 Task: Open Card Compliance Review in Board IT Infrastructure Management to Workspace Content Marketing and add a team member Softage.4@softage.net, a label Purple, a checklist Human Resources Management, an attachment from your google drive, a color Purple and finally, add a card description 'Develop and launch new customer loyalty program' and a comment 'This task presents an opportunity to demonstrate our problem-solving skills, finding creative solutions to complex challenges.'. Add a start date 'Jan 08, 1900' with a due date 'Jan 15, 1900'
Action: Mouse moved to (82, 311)
Screenshot: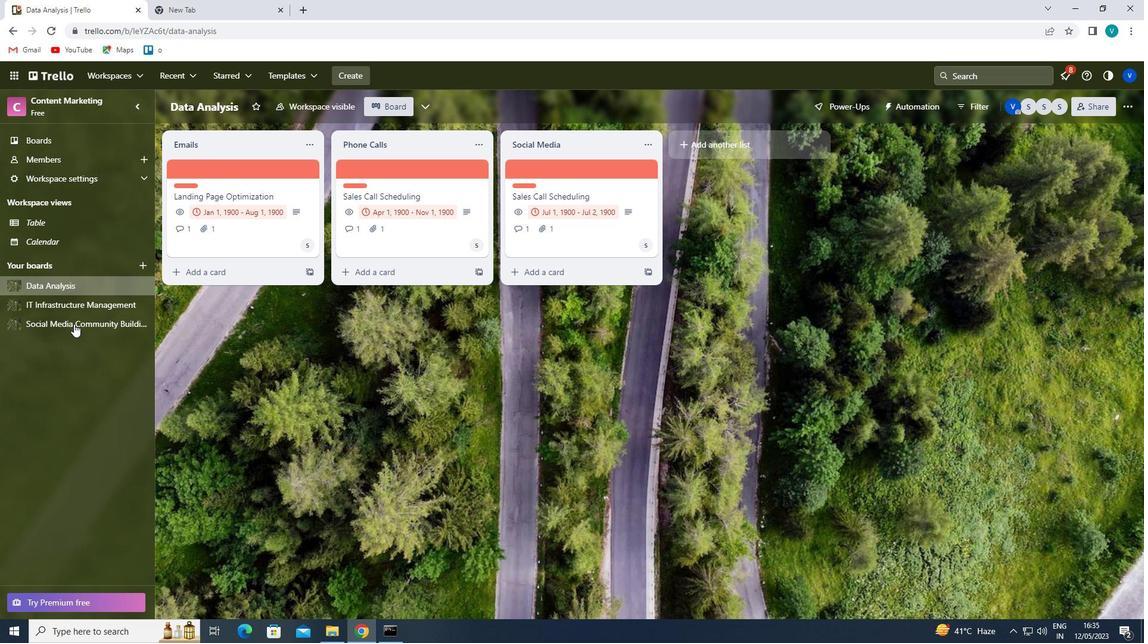 
Action: Mouse pressed left at (82, 311)
Screenshot: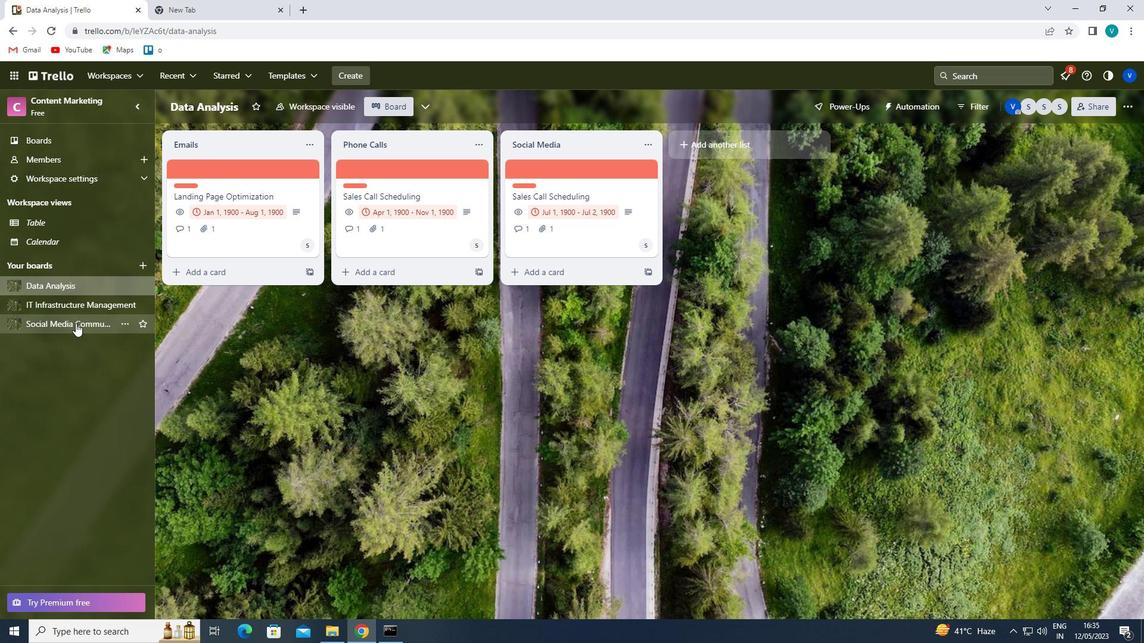 
Action: Mouse moved to (556, 173)
Screenshot: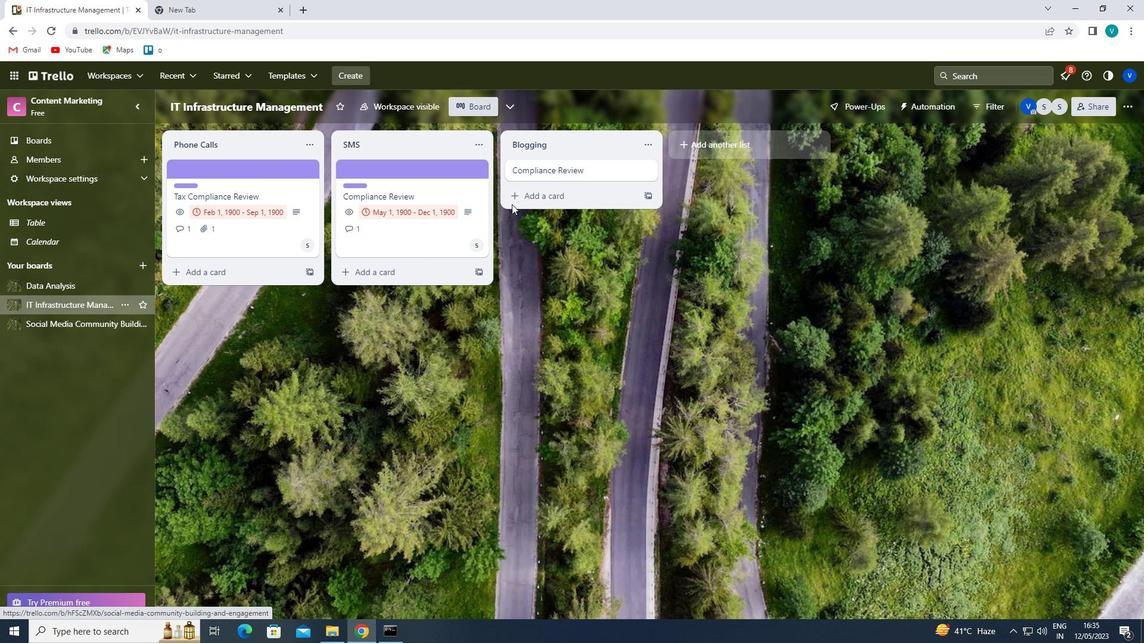 
Action: Mouse pressed left at (556, 173)
Screenshot: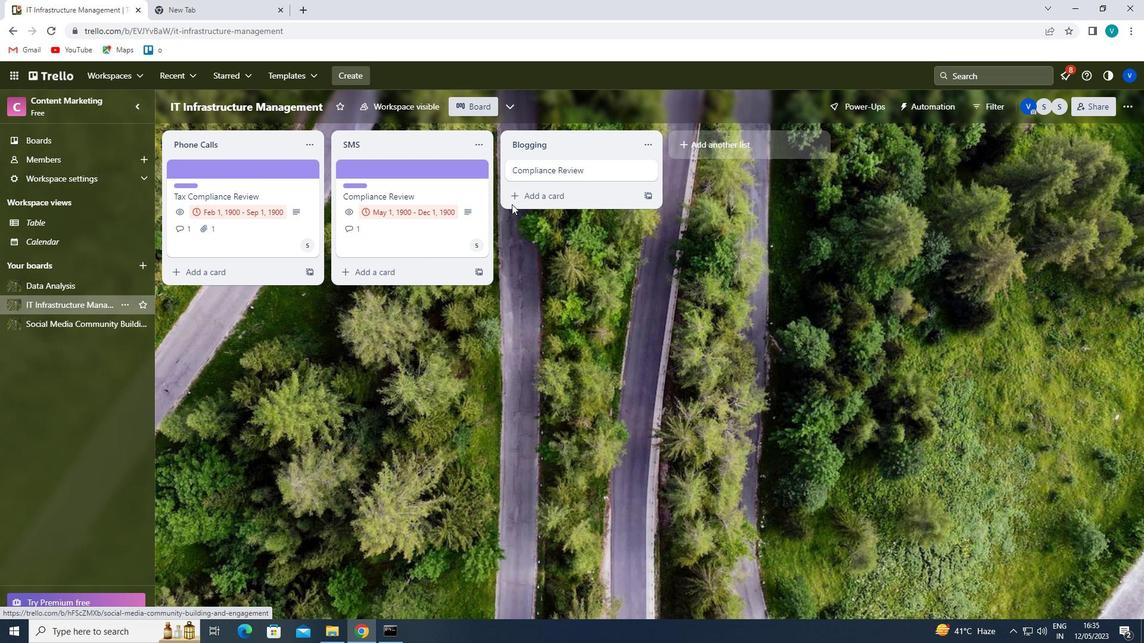 
Action: Mouse moved to (732, 212)
Screenshot: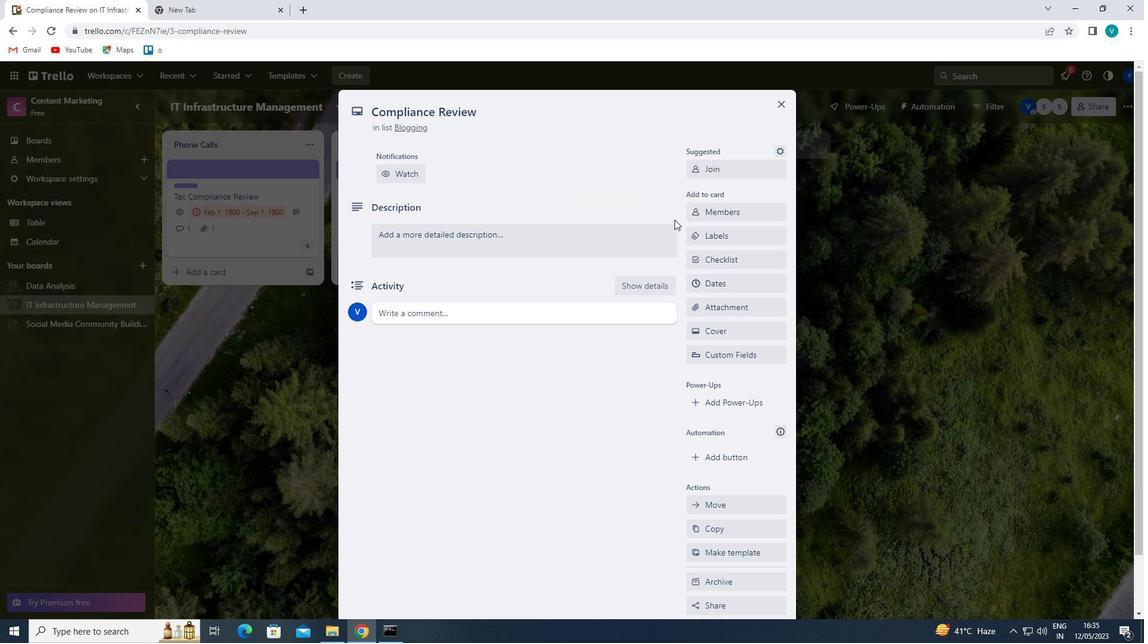 
Action: Mouse pressed left at (732, 212)
Screenshot: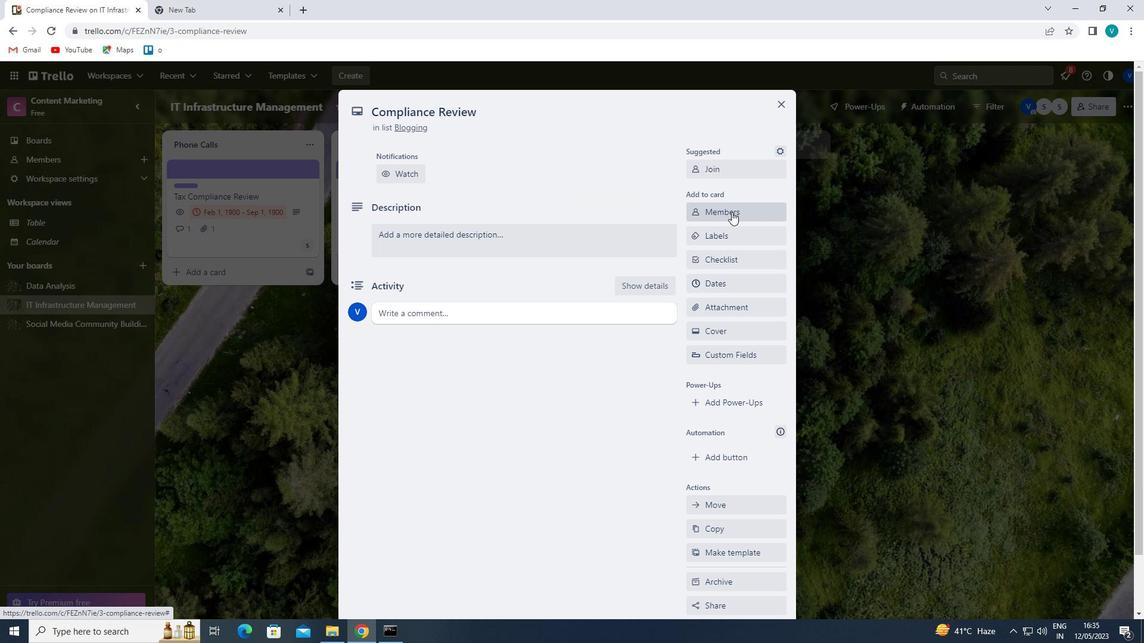 
Action: Mouse moved to (725, 256)
Screenshot: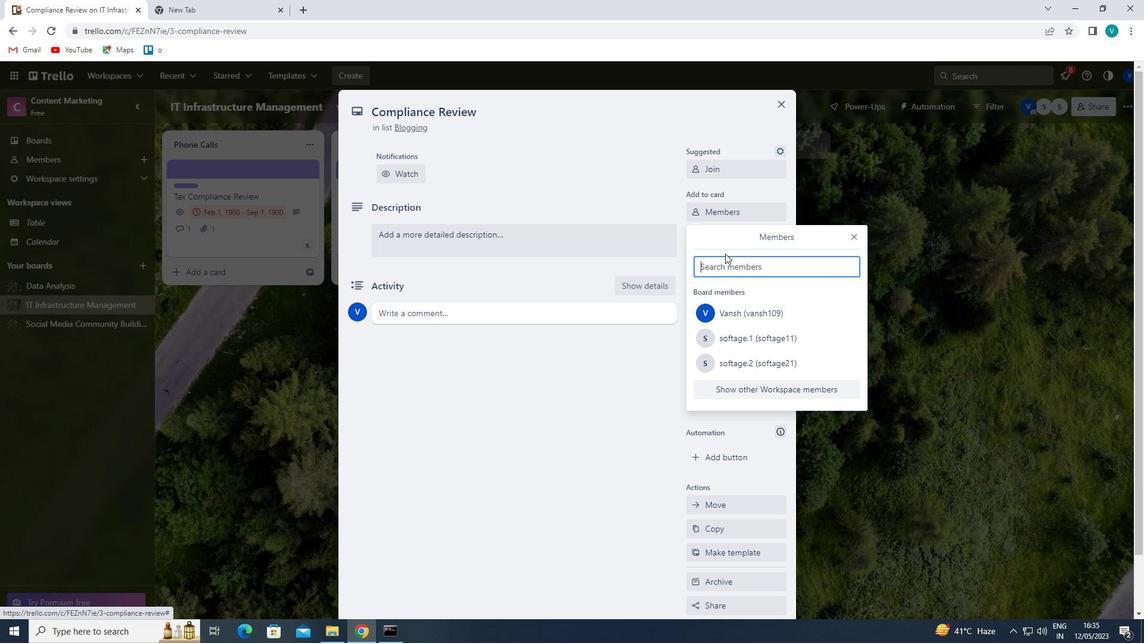 
Action: Mouse pressed left at (725, 256)
Screenshot: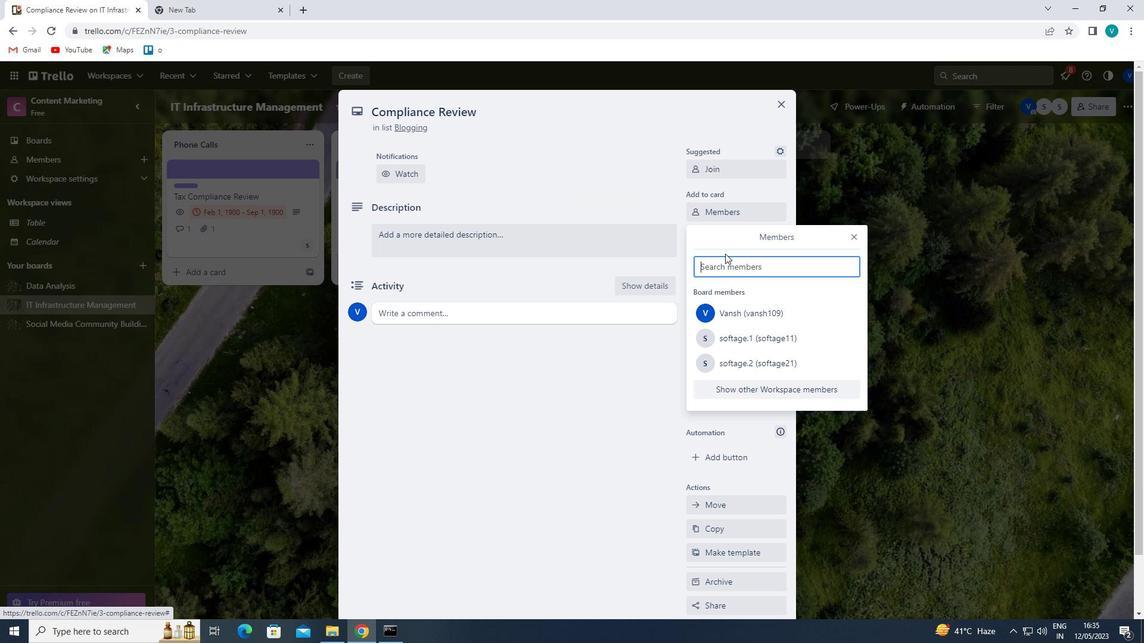 
Action: Key pressed <Key.shift>SOFT
Screenshot: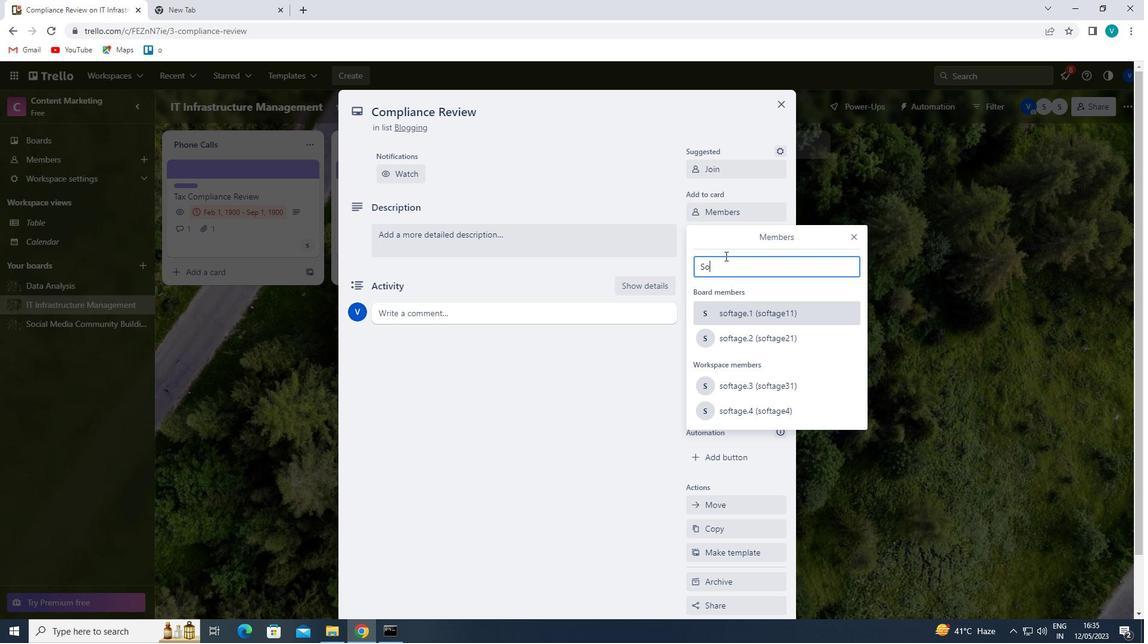 
Action: Mouse moved to (754, 411)
Screenshot: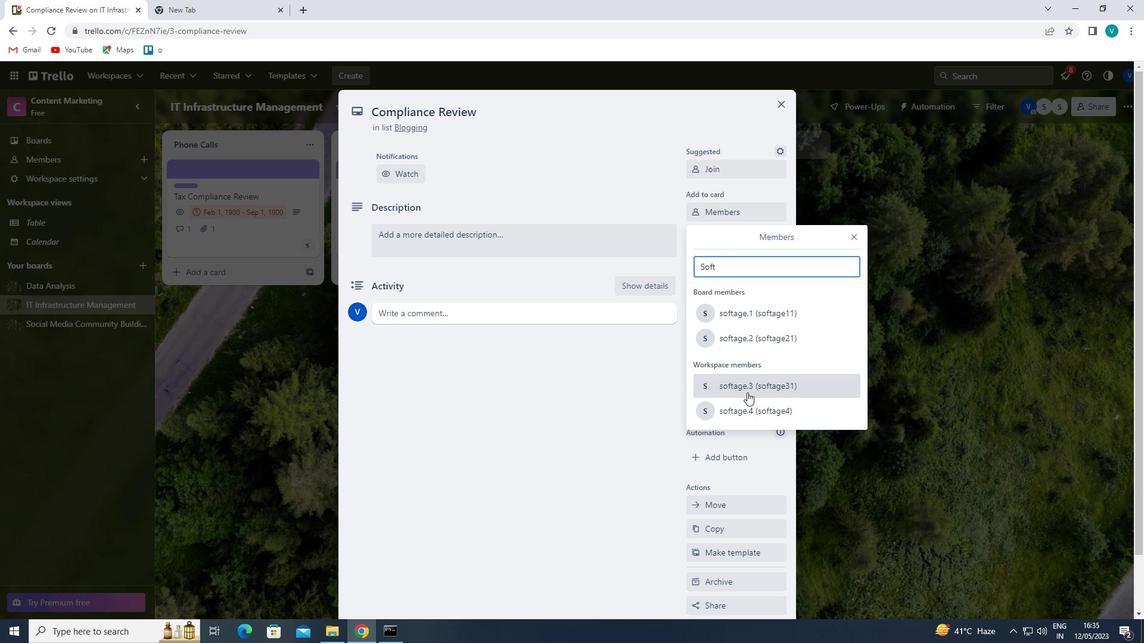 
Action: Mouse pressed left at (754, 411)
Screenshot: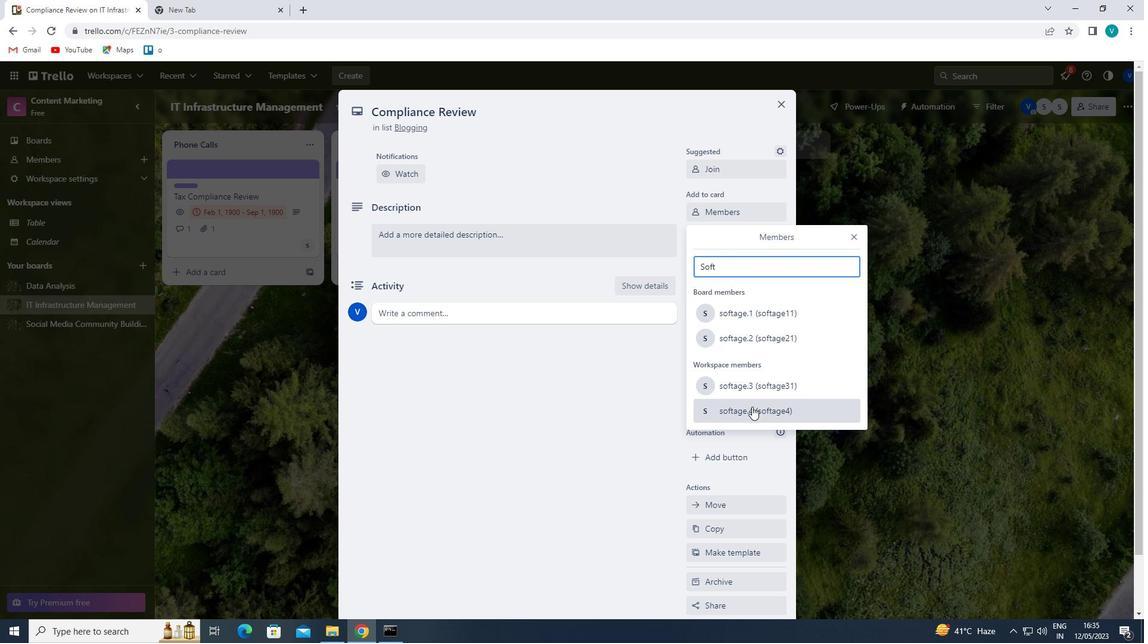 
Action: Mouse moved to (858, 234)
Screenshot: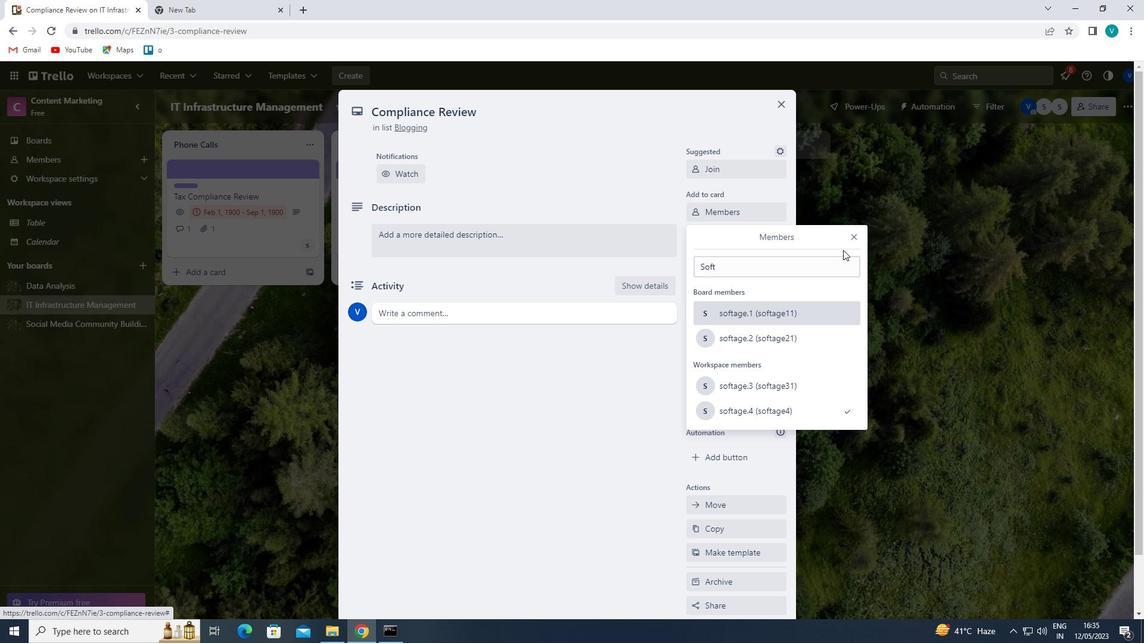 
Action: Mouse pressed left at (858, 234)
Screenshot: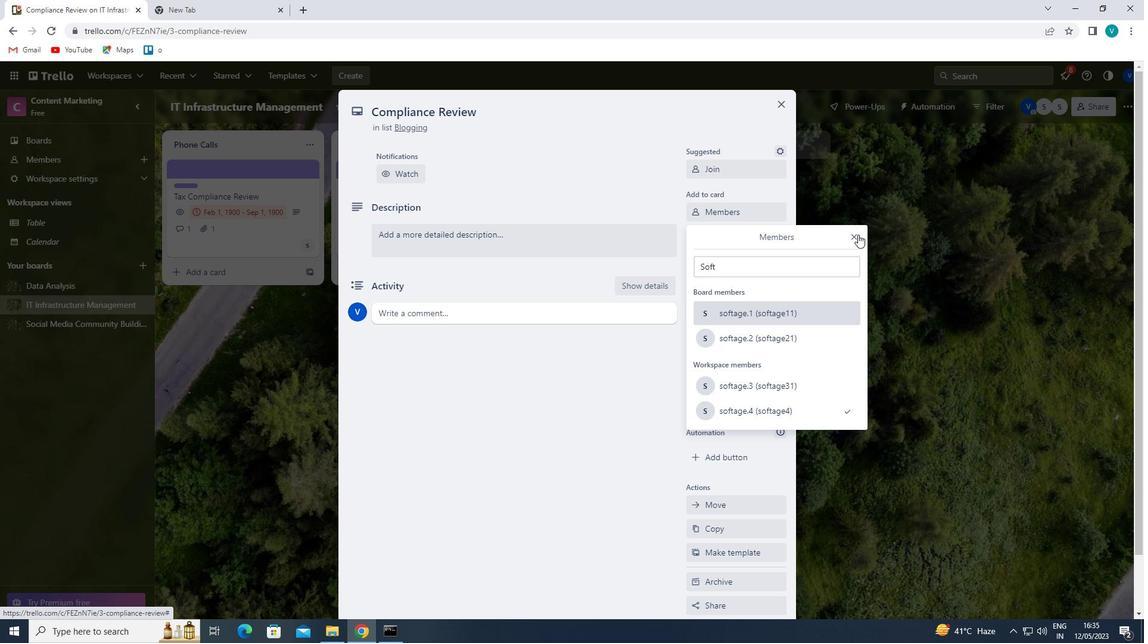 
Action: Mouse moved to (741, 242)
Screenshot: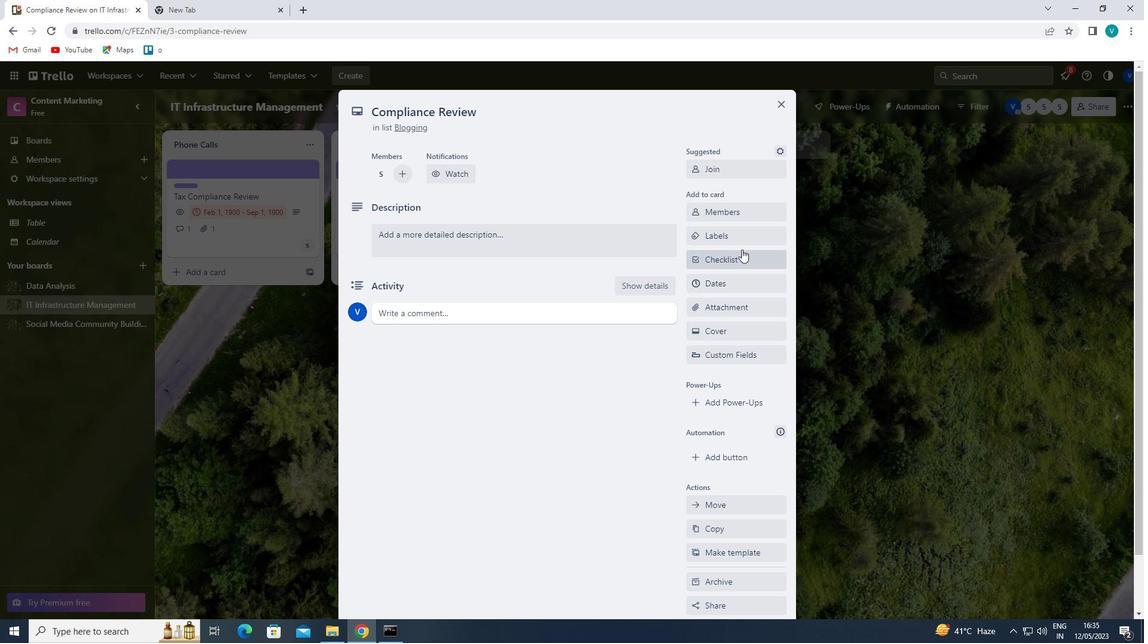 
Action: Mouse pressed left at (741, 242)
Screenshot: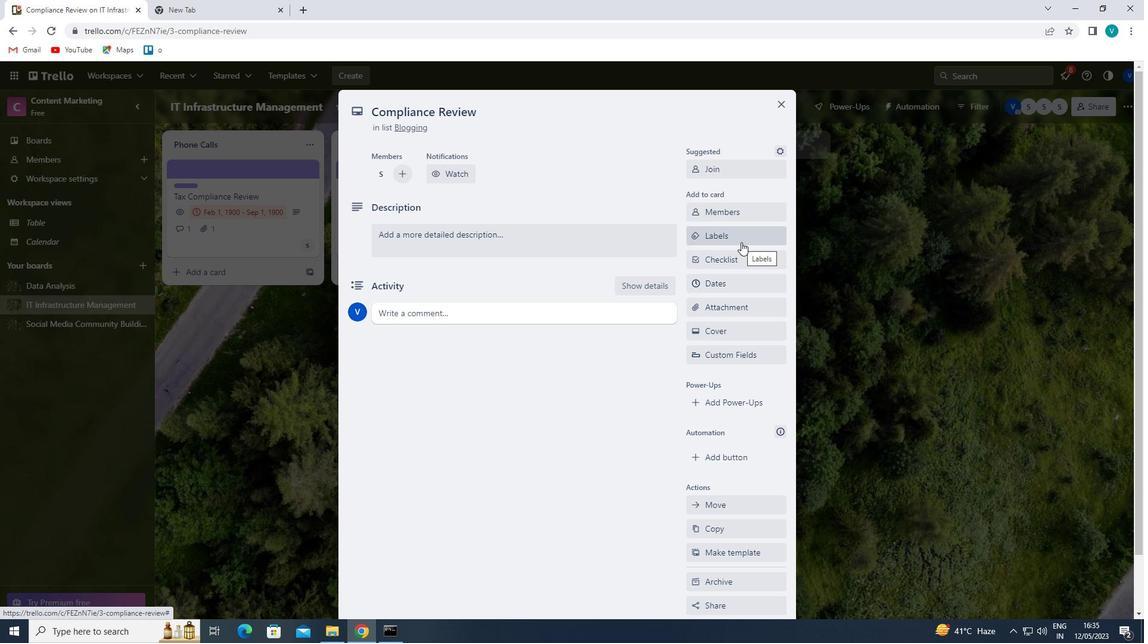 
Action: Mouse moved to (745, 413)
Screenshot: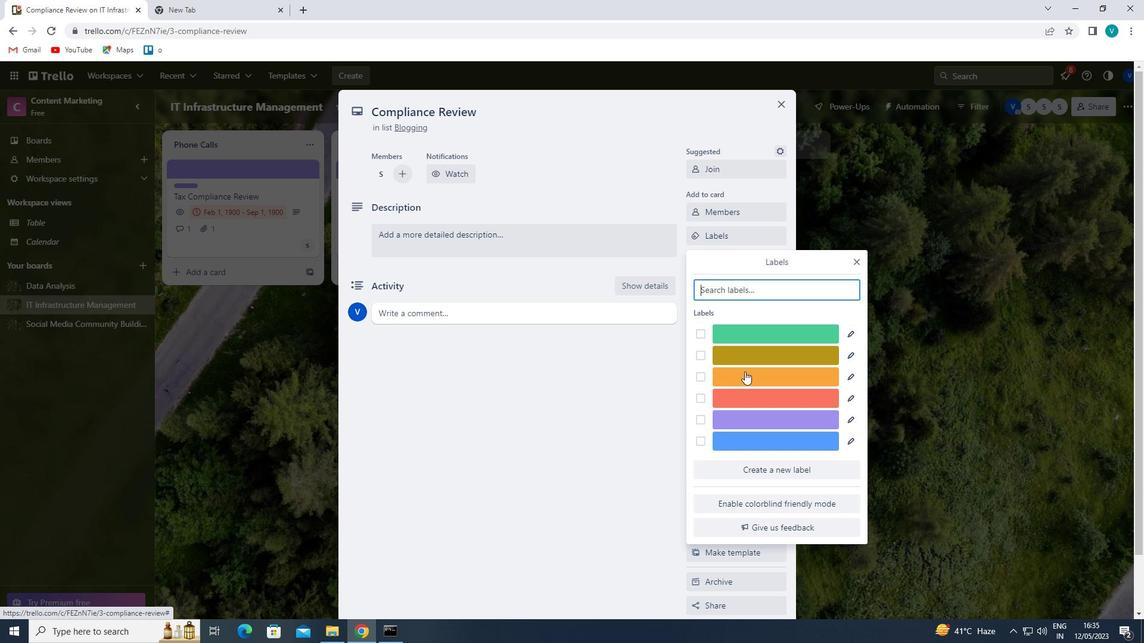 
Action: Mouse pressed left at (745, 413)
Screenshot: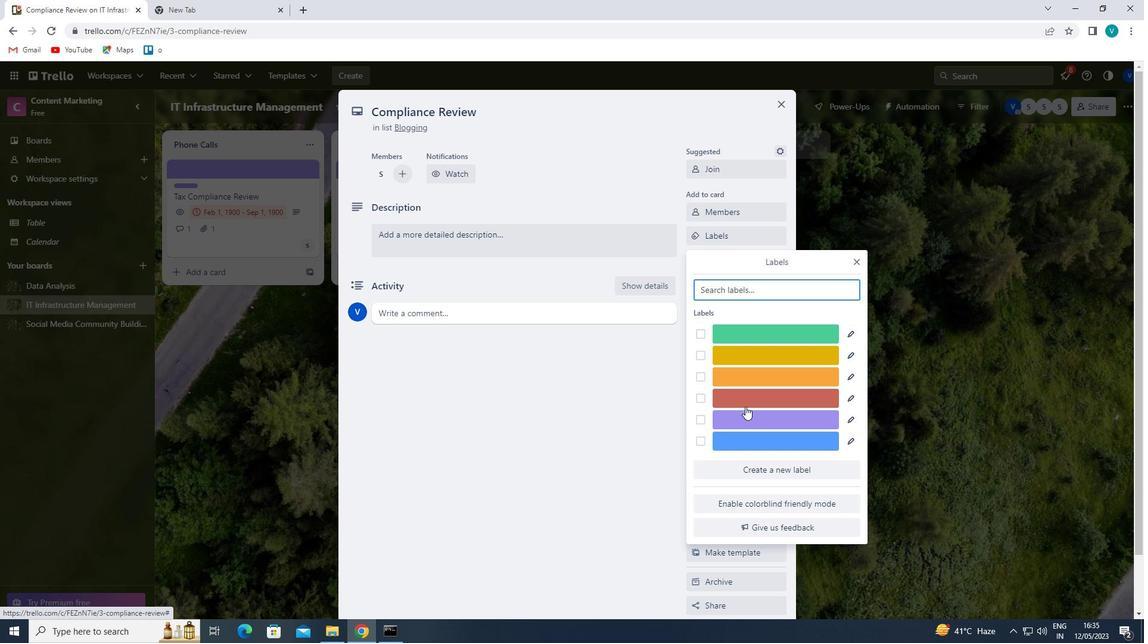 
Action: Mouse moved to (856, 261)
Screenshot: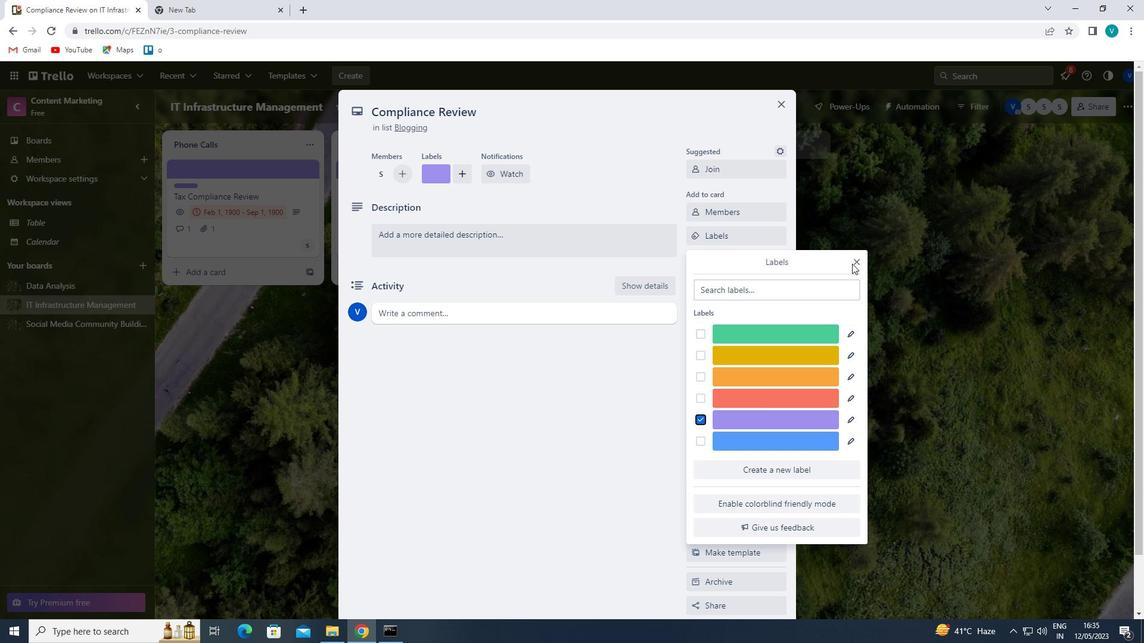
Action: Mouse pressed left at (856, 261)
Screenshot: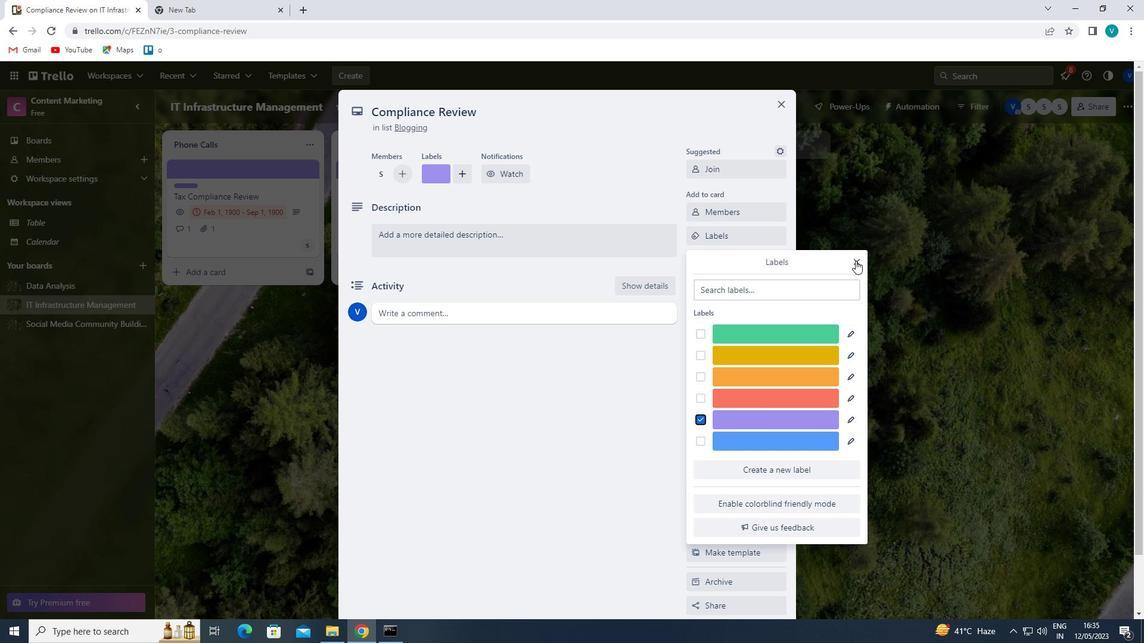
Action: Mouse moved to (720, 249)
Screenshot: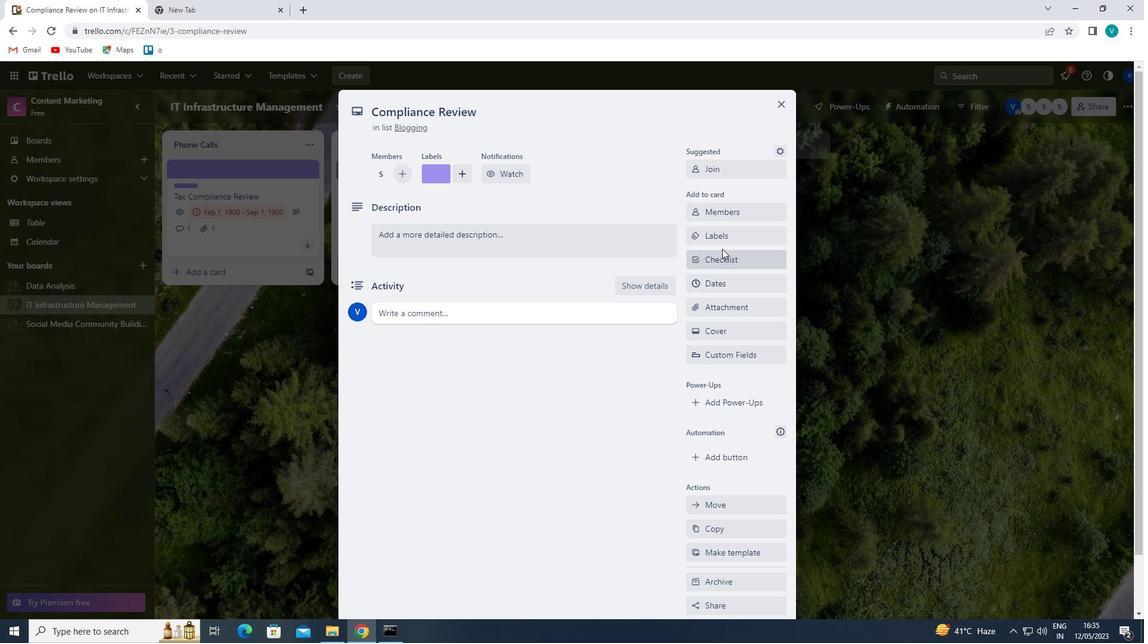 
Action: Mouse pressed left at (720, 249)
Screenshot: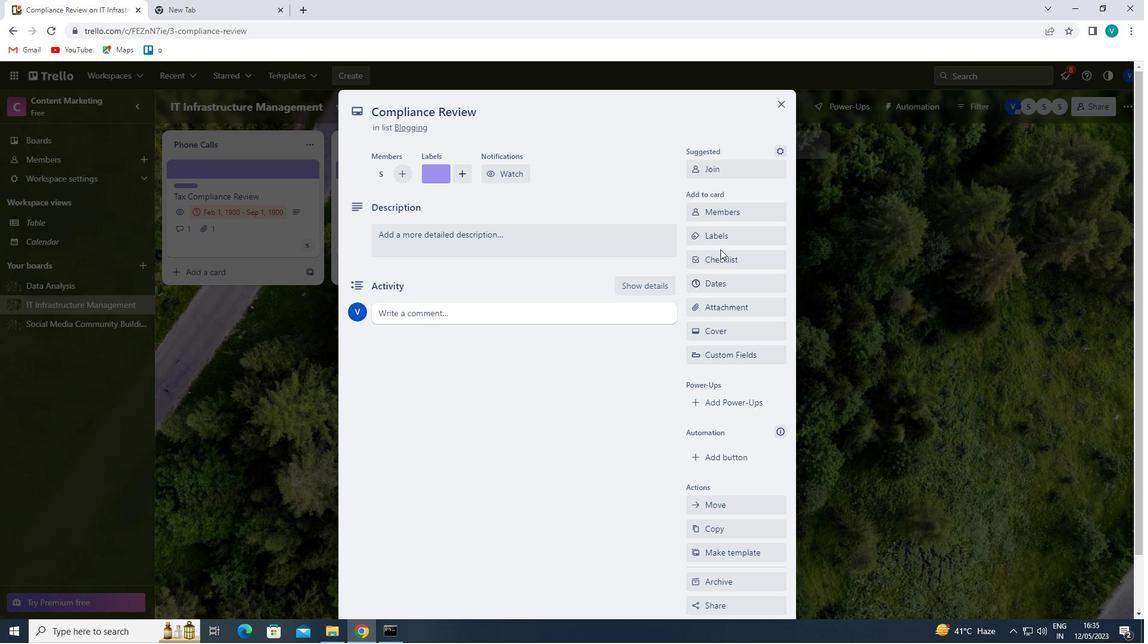 
Action: Mouse moved to (720, 260)
Screenshot: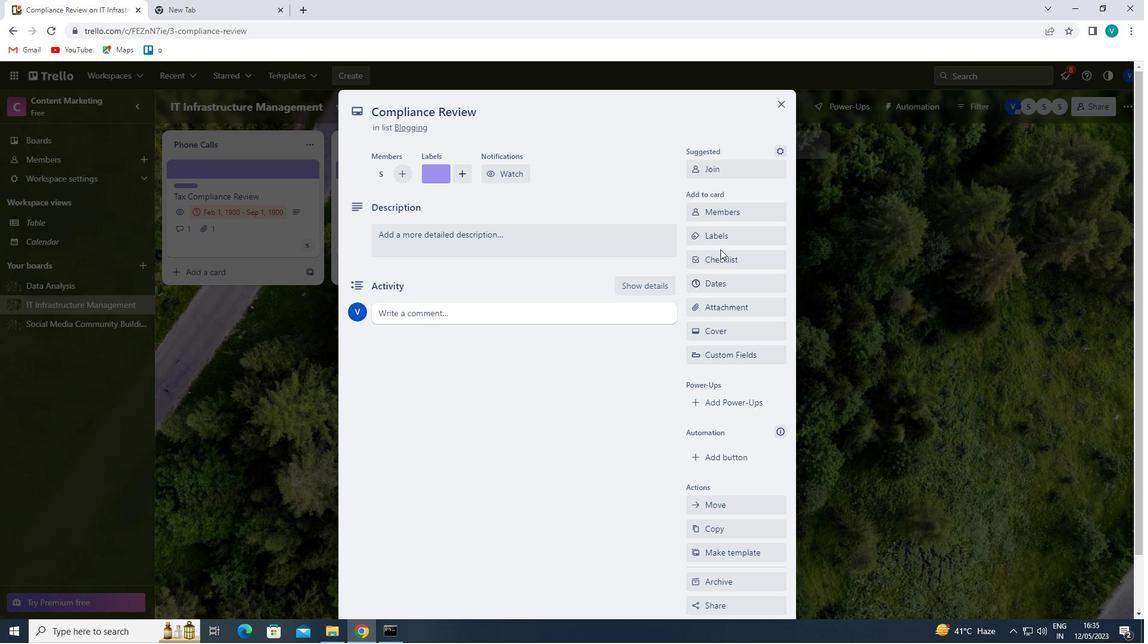 
Action: Mouse pressed left at (720, 260)
Screenshot: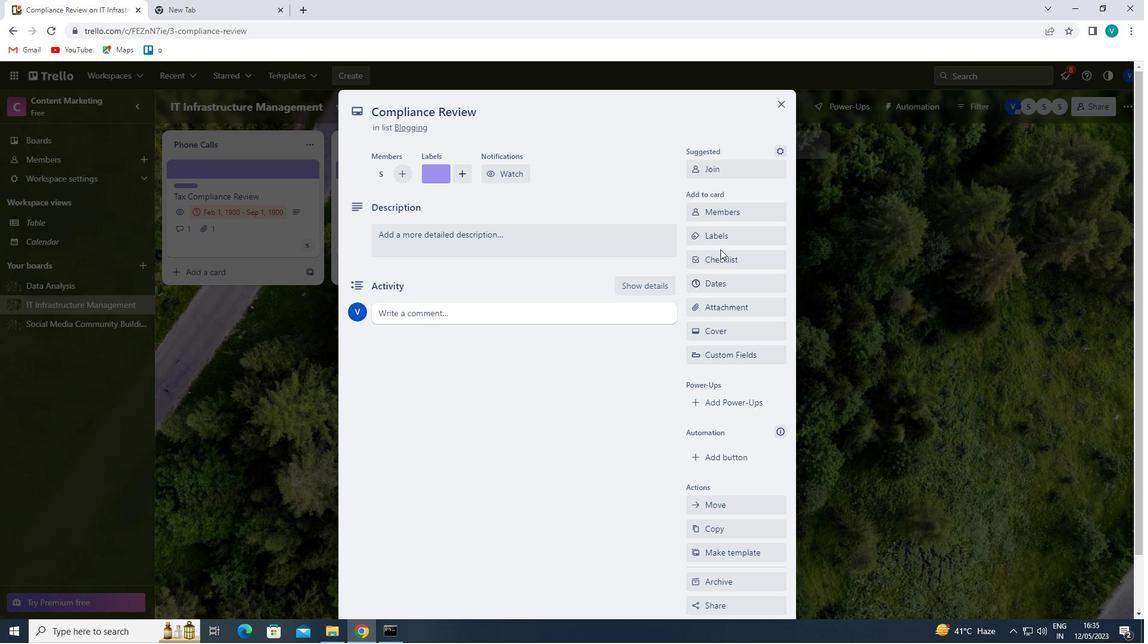 
Action: Mouse moved to (697, 277)
Screenshot: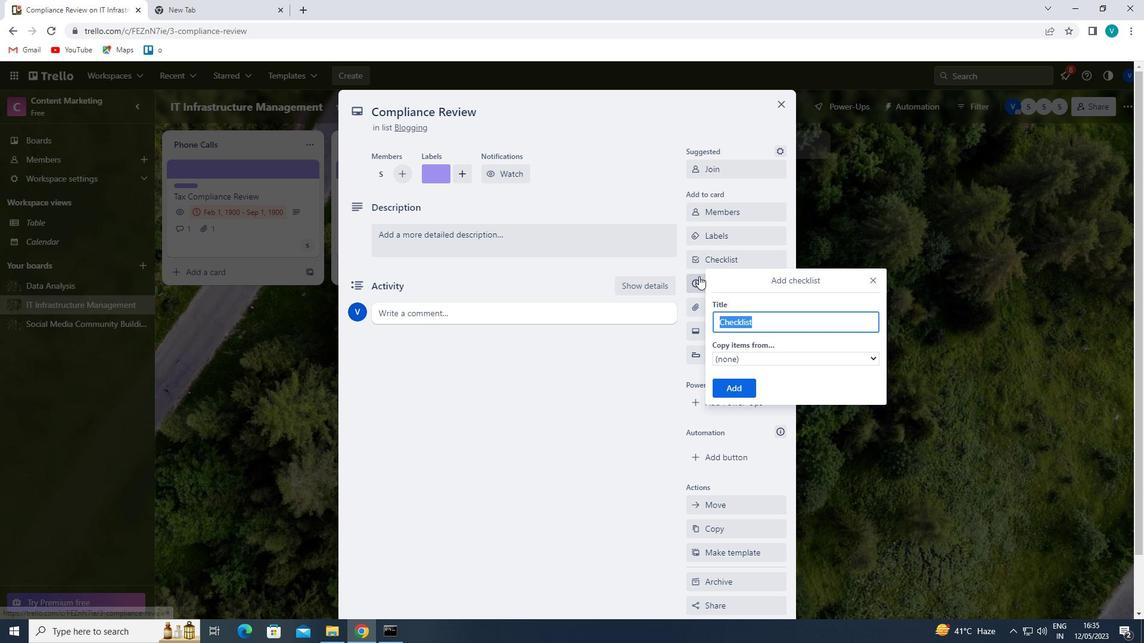 
Action: Key pressed <Key.shift>HUMAN<Key.space>
Screenshot: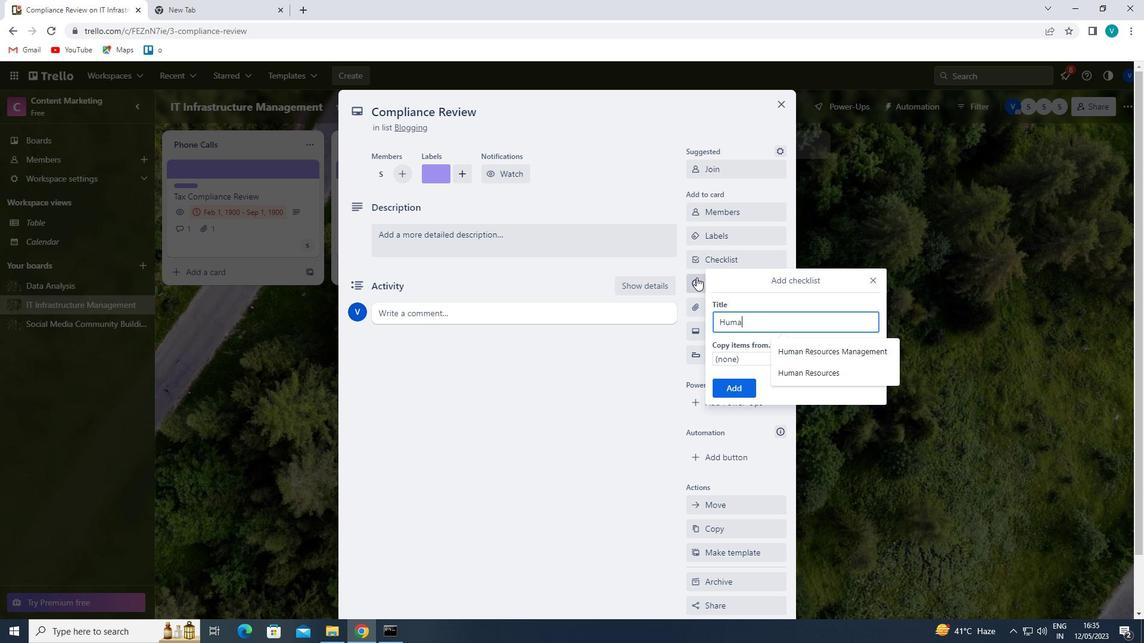 
Action: Mouse moved to (835, 355)
Screenshot: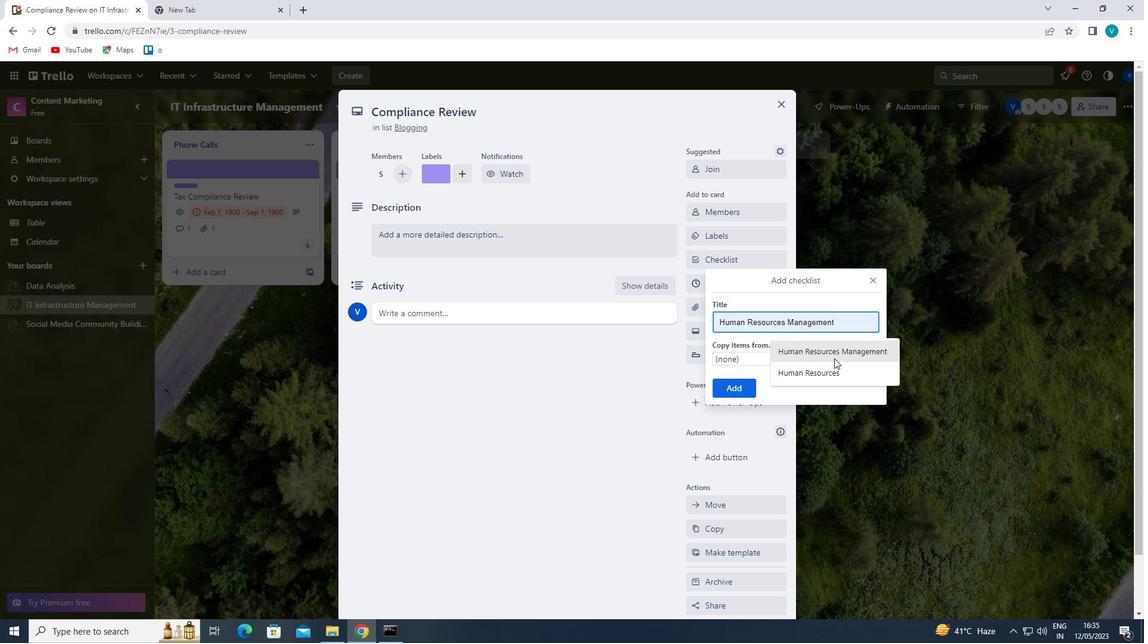 
Action: Mouse pressed left at (835, 355)
Screenshot: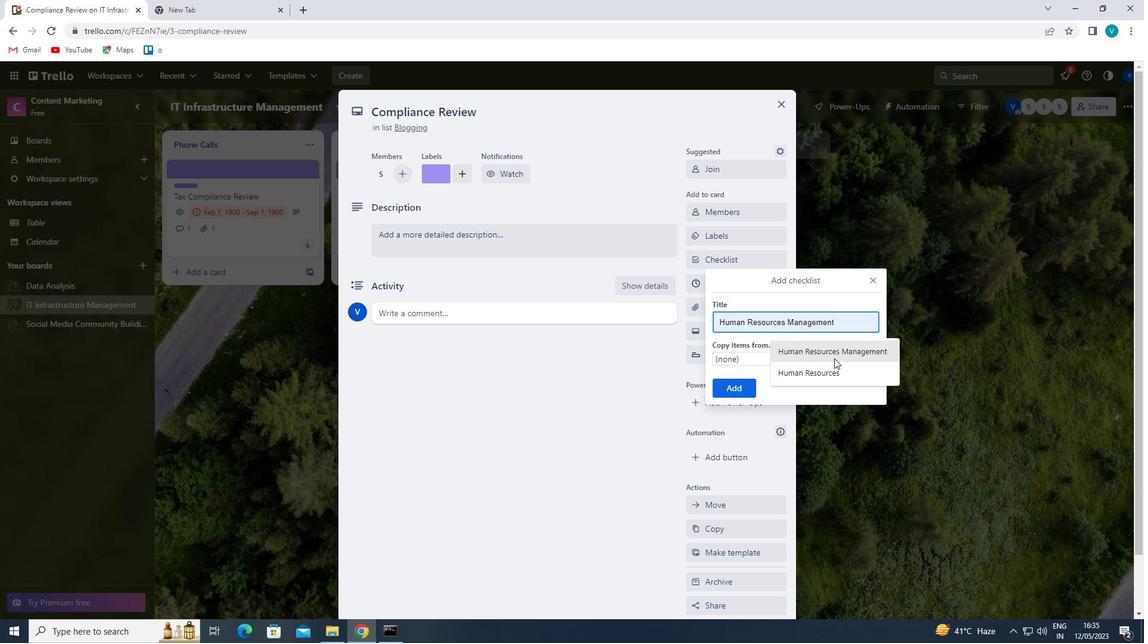 
Action: Mouse moved to (740, 391)
Screenshot: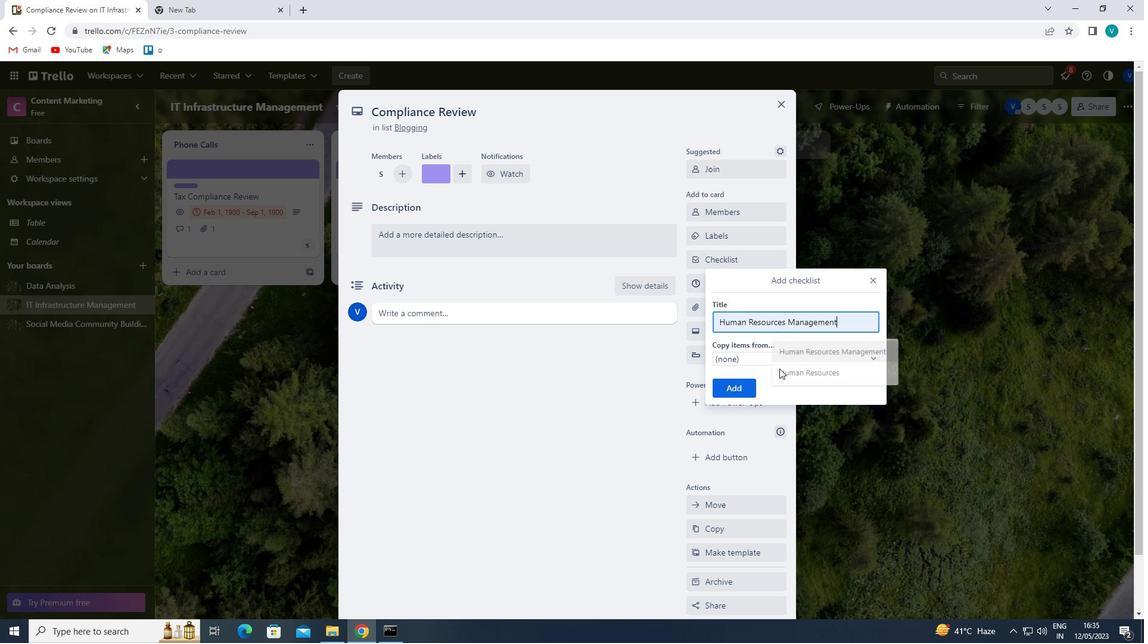 
Action: Mouse pressed left at (740, 391)
Screenshot: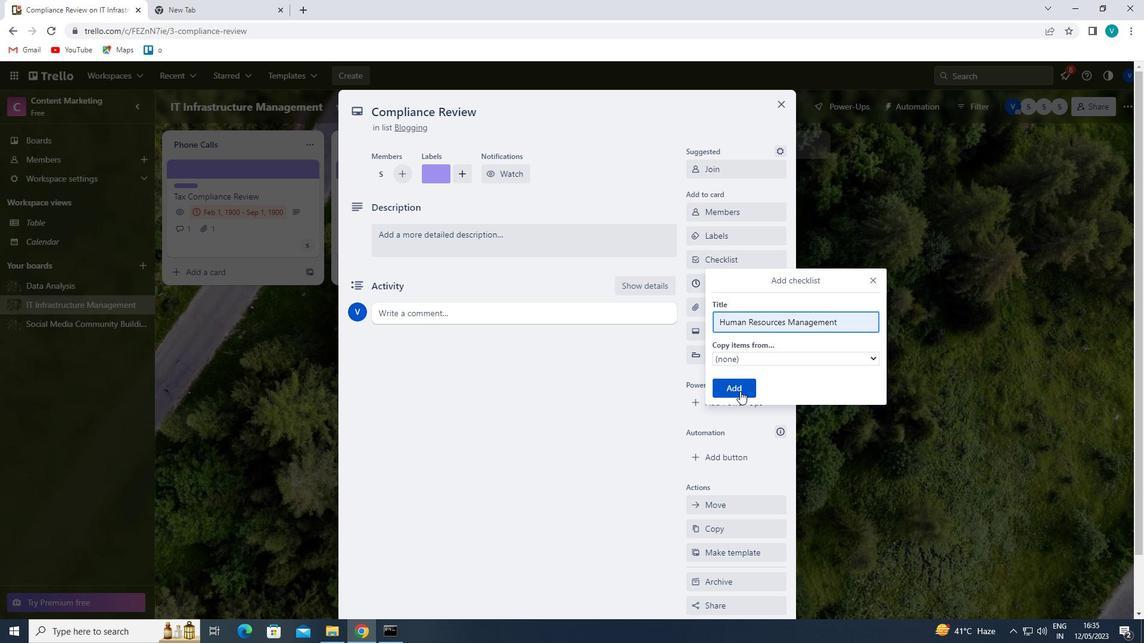 
Action: Mouse moved to (735, 310)
Screenshot: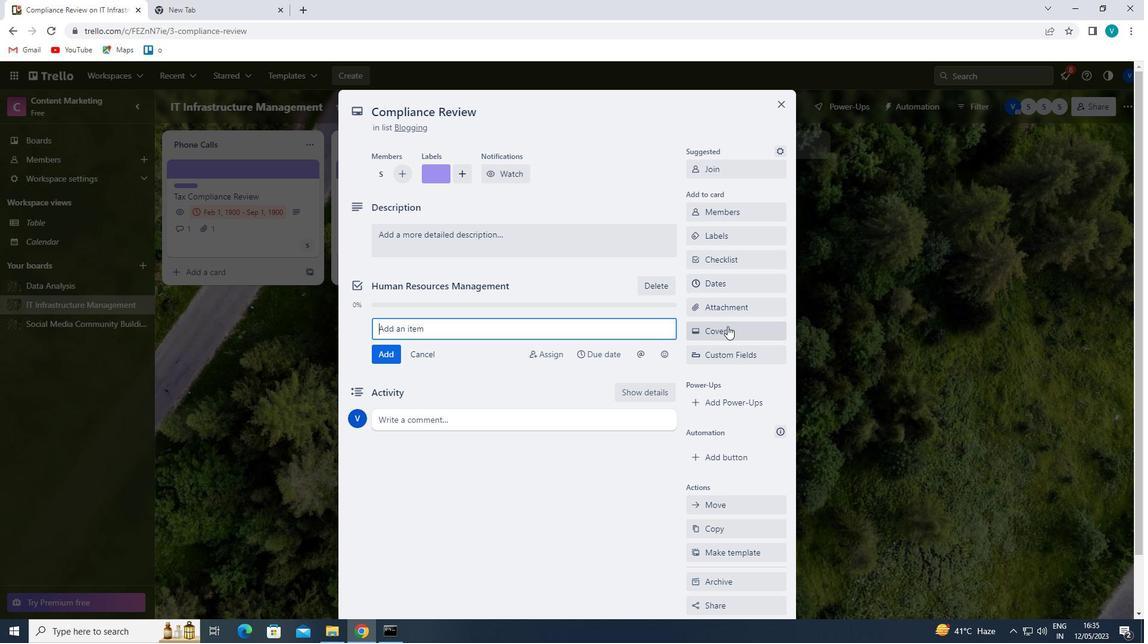 
Action: Mouse pressed left at (735, 310)
Screenshot: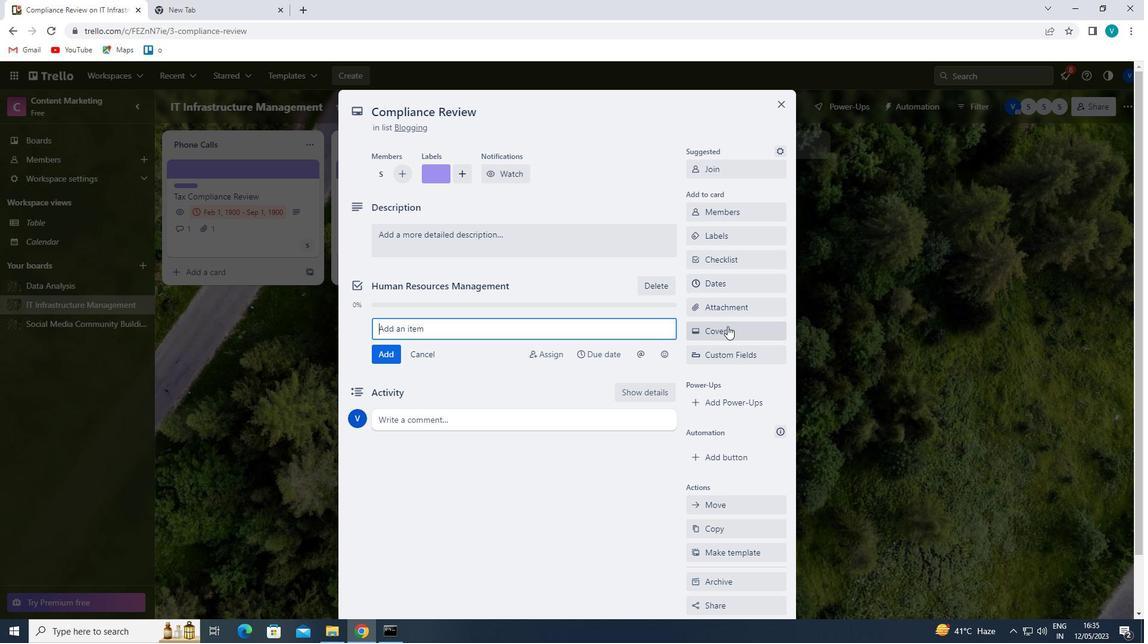 
Action: Mouse moved to (731, 398)
Screenshot: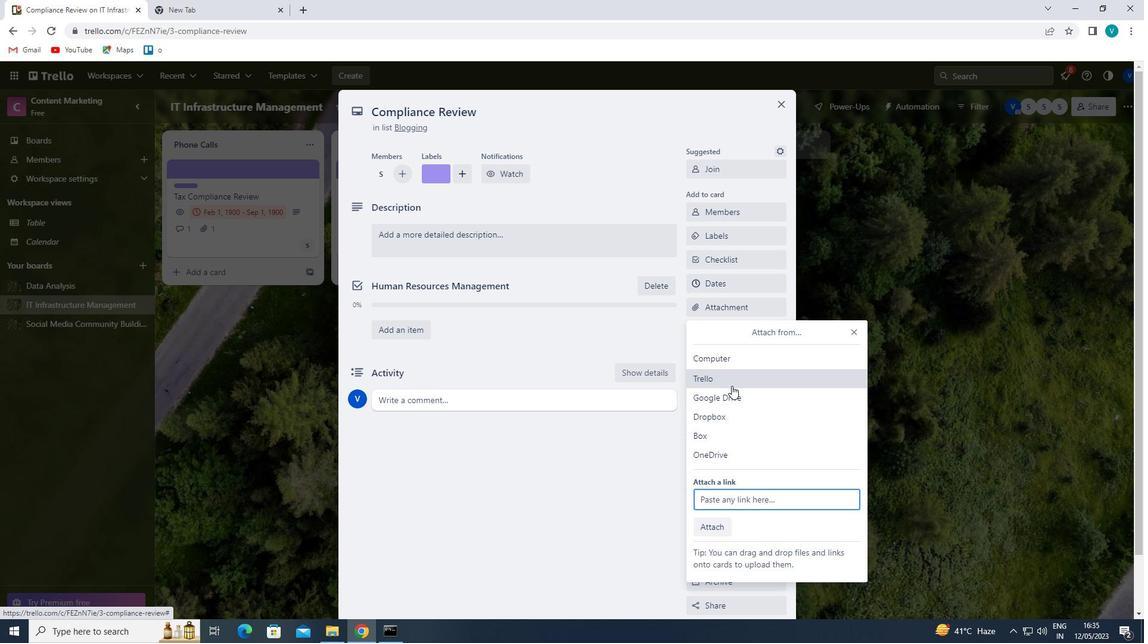 
Action: Mouse pressed left at (731, 398)
Screenshot: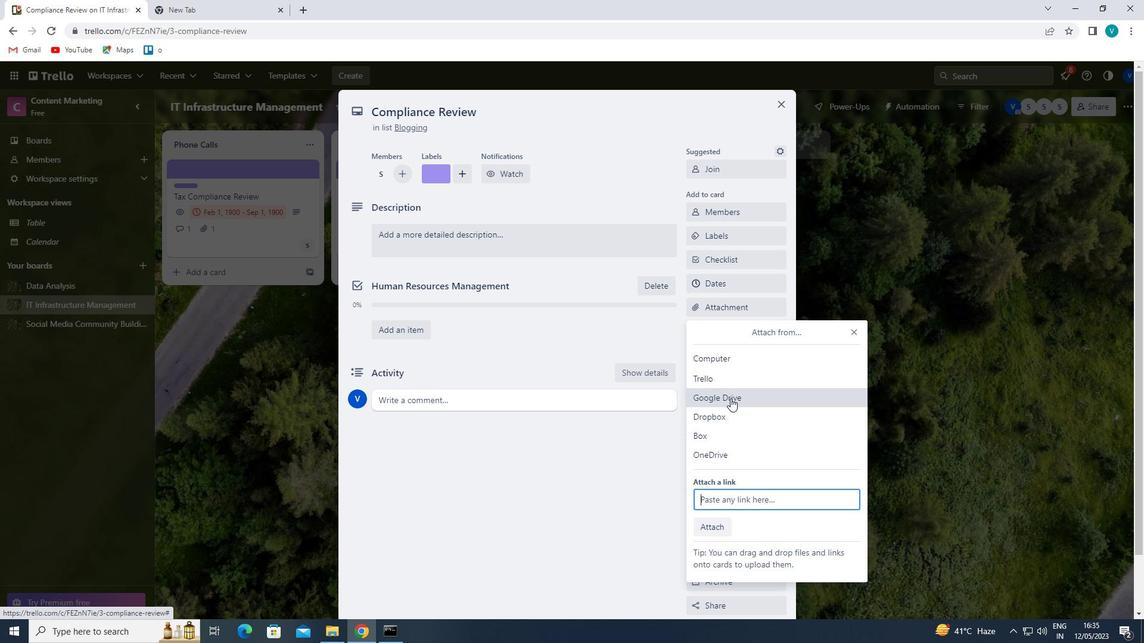 
Action: Mouse moved to (650, 325)
Screenshot: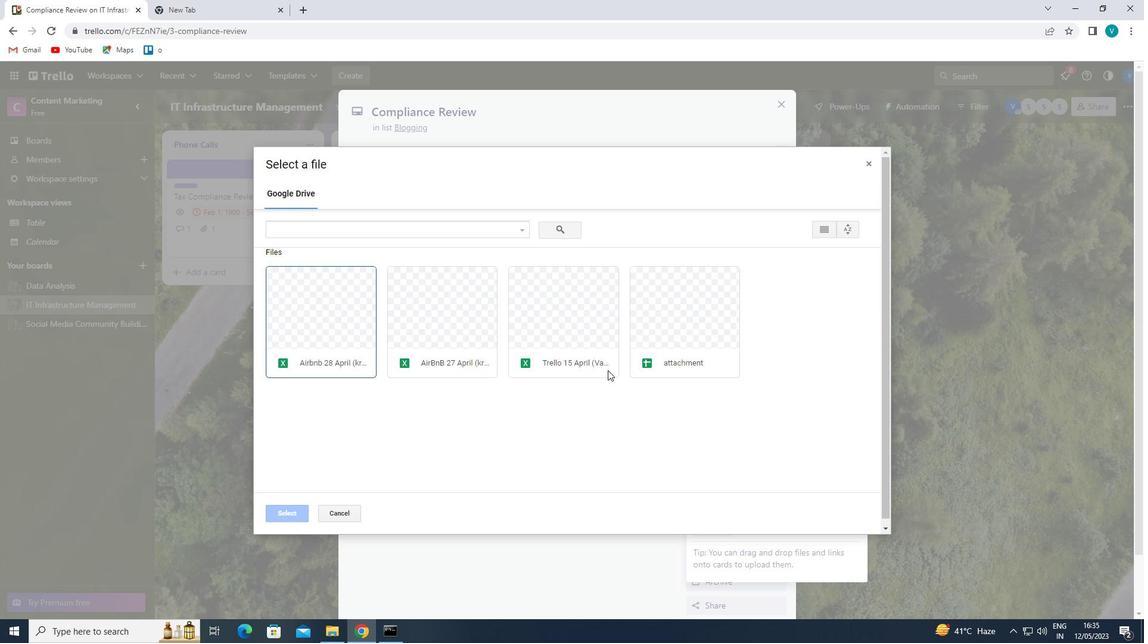 
Action: Mouse pressed left at (650, 325)
Screenshot: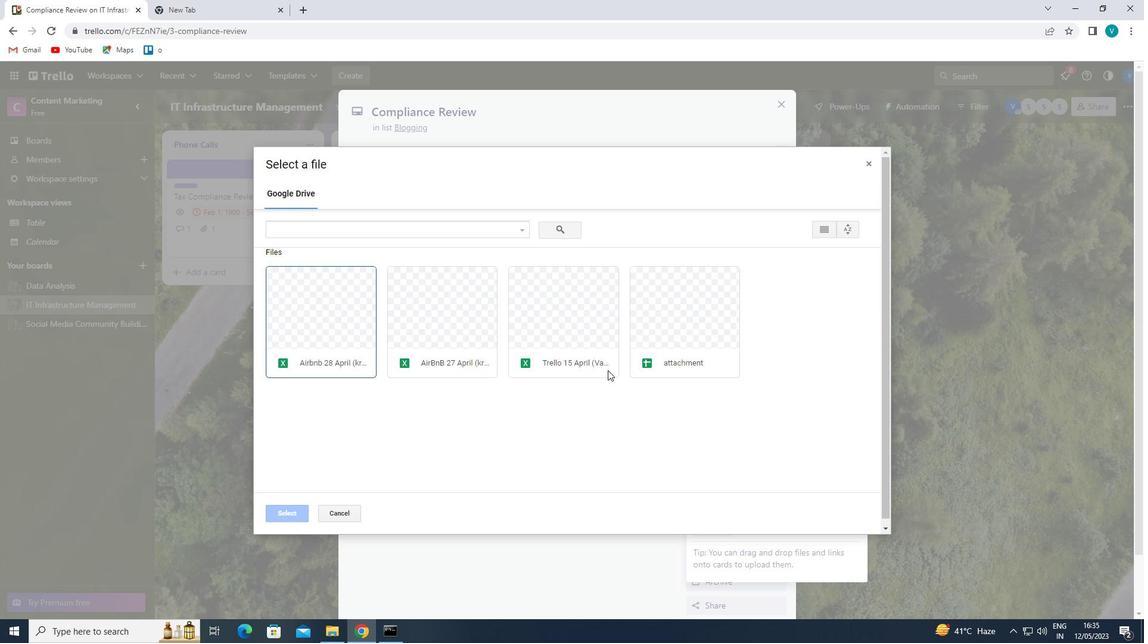 
Action: Mouse moved to (292, 516)
Screenshot: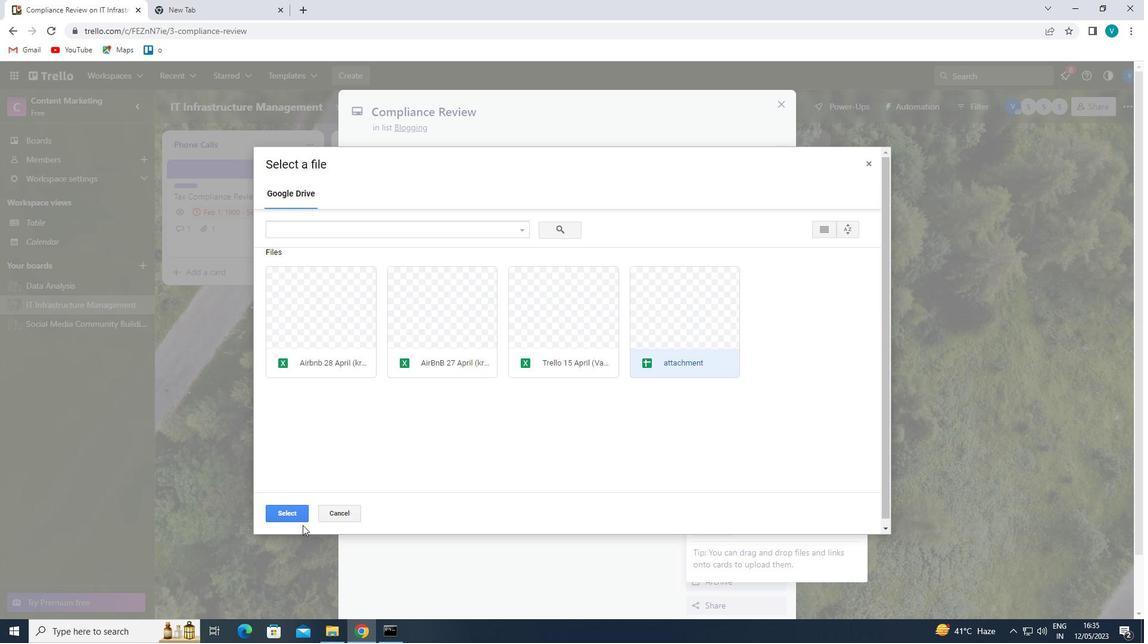 
Action: Mouse pressed left at (292, 516)
Screenshot: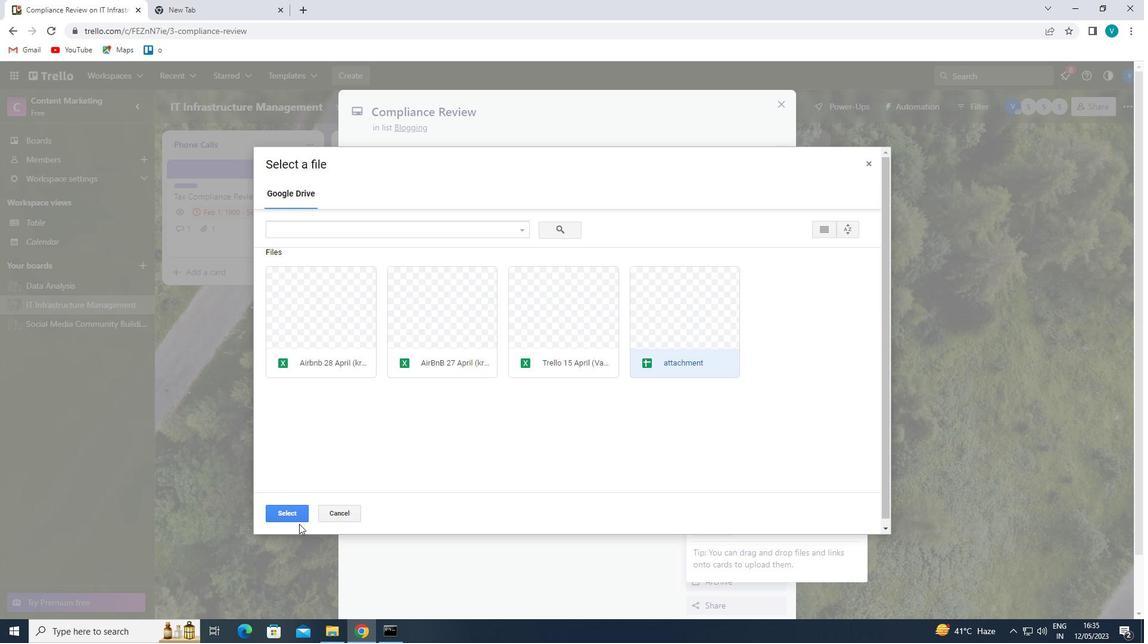 
Action: Mouse moved to (722, 330)
Screenshot: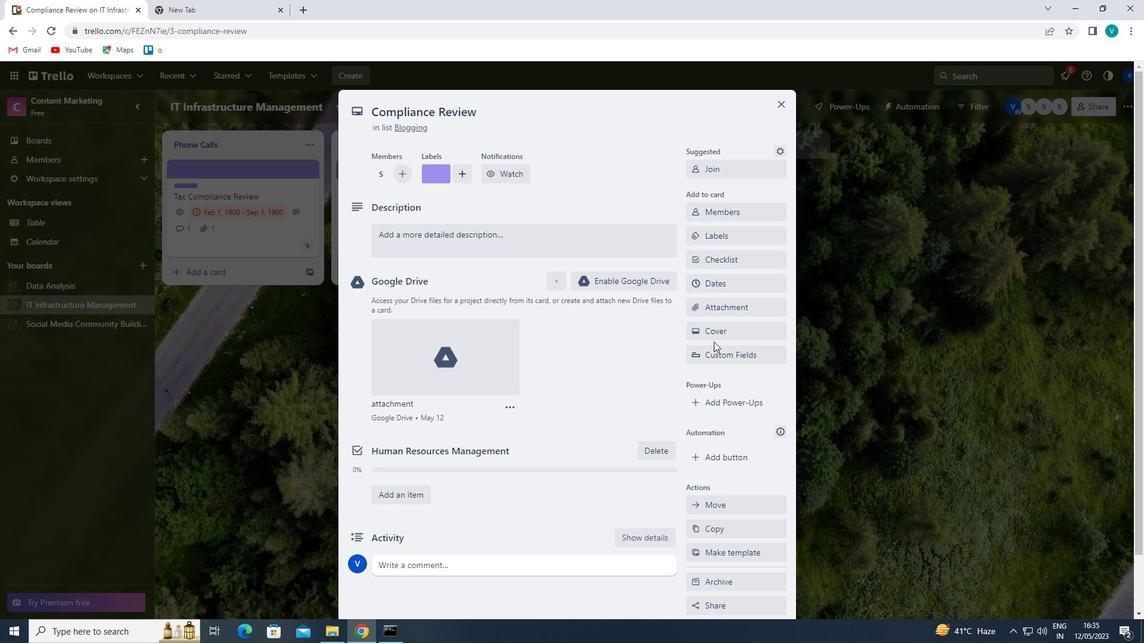 
Action: Mouse pressed left at (722, 330)
Screenshot: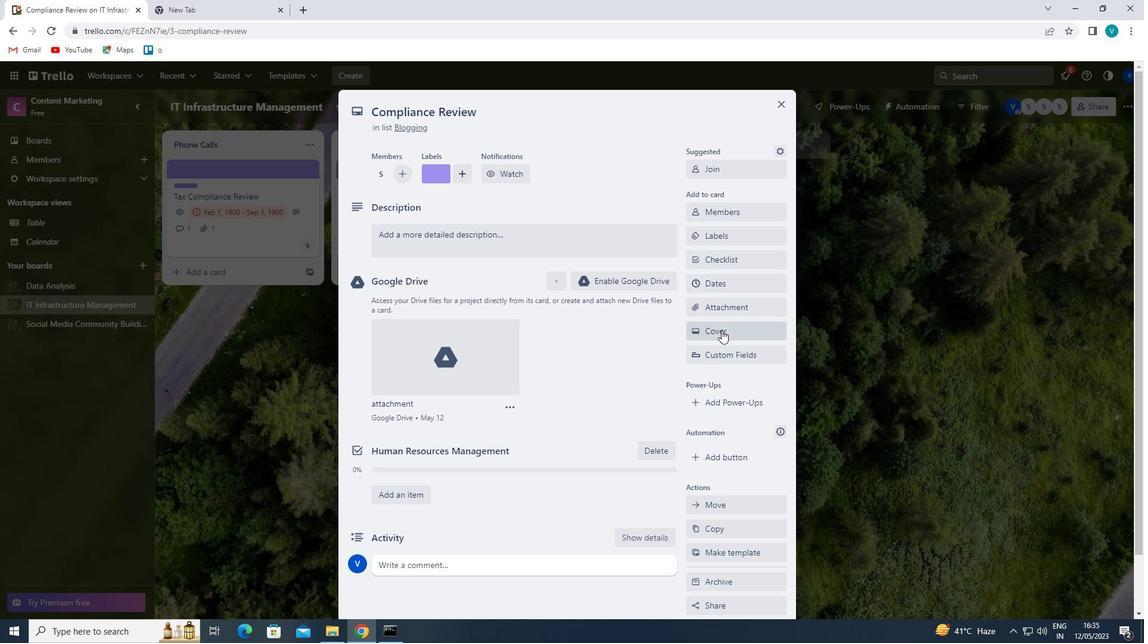 
Action: Mouse moved to (852, 383)
Screenshot: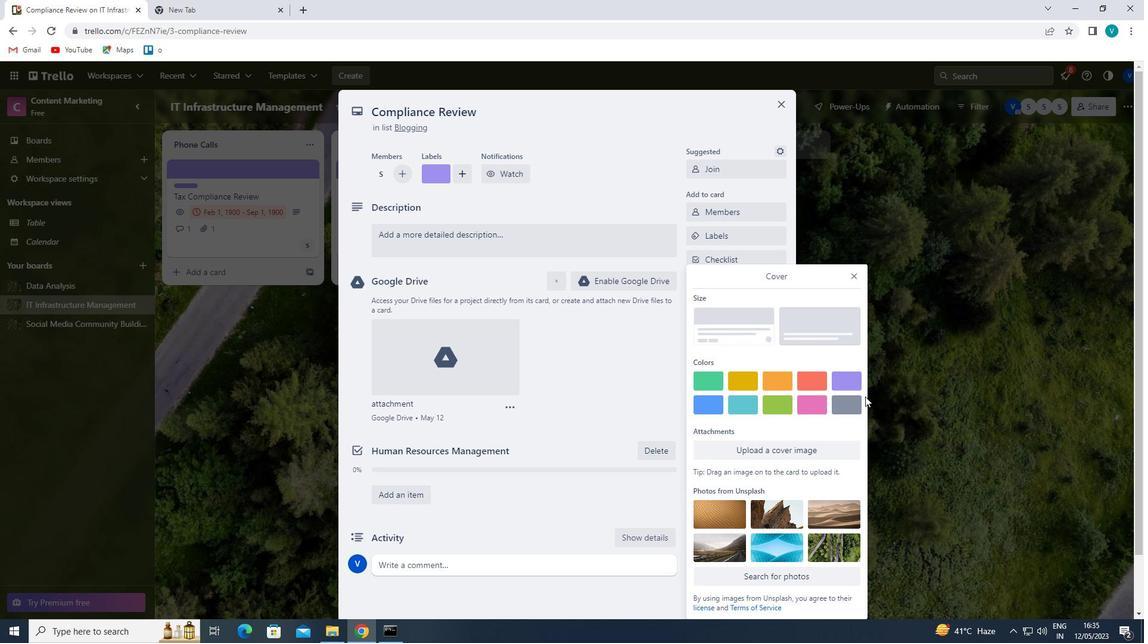 
Action: Mouse pressed left at (852, 383)
Screenshot: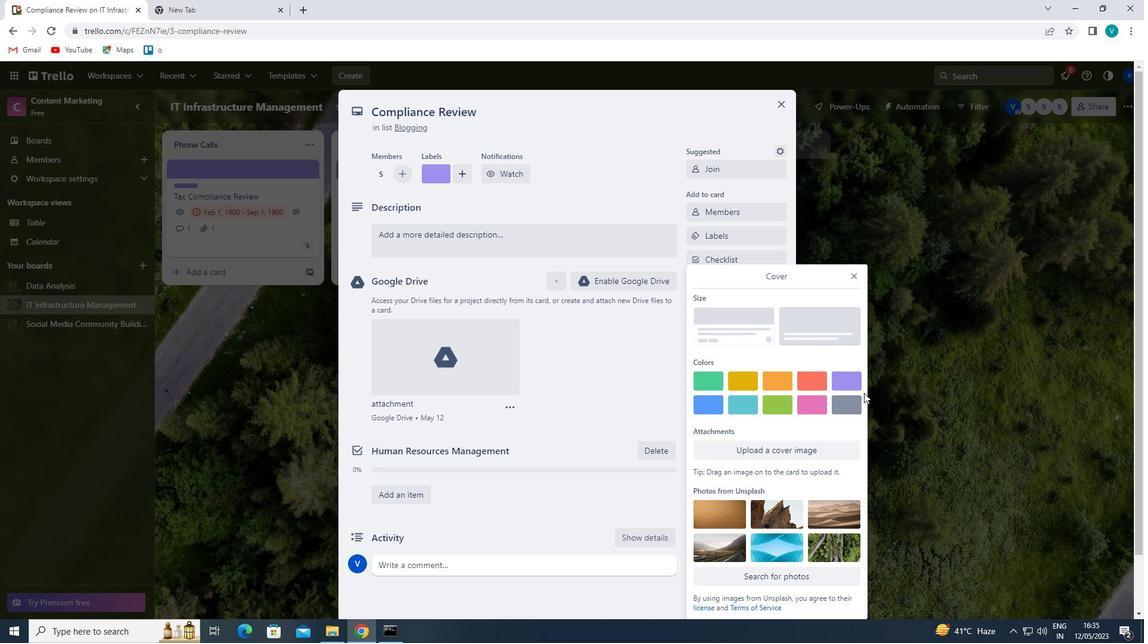 
Action: Mouse moved to (855, 251)
Screenshot: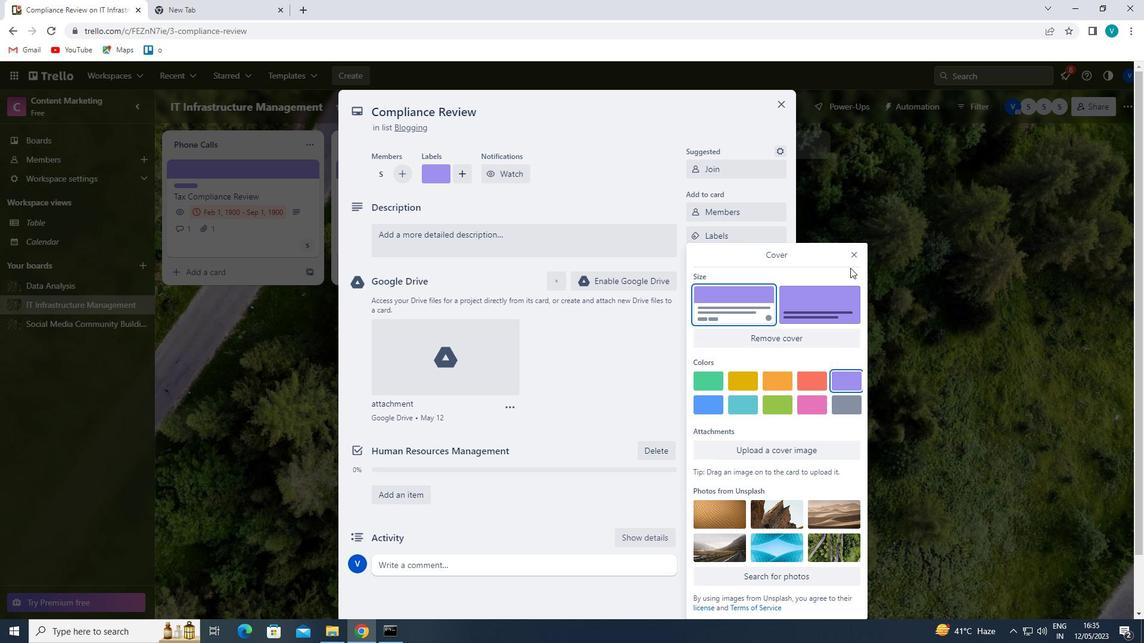 
Action: Mouse pressed left at (855, 251)
Screenshot: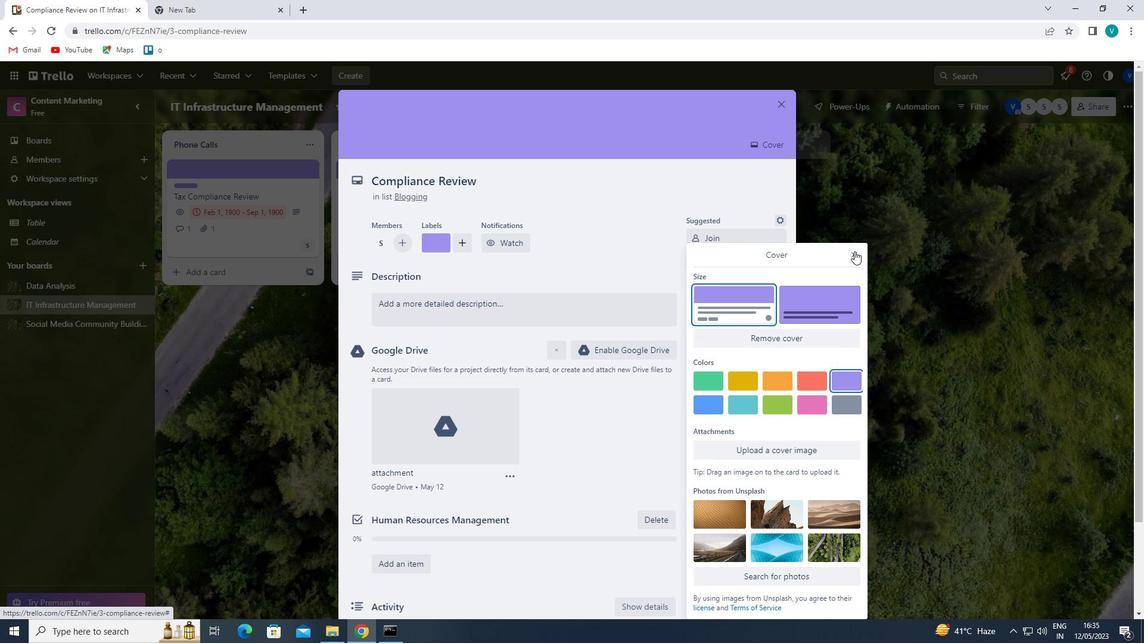 
Action: Mouse moved to (512, 313)
Screenshot: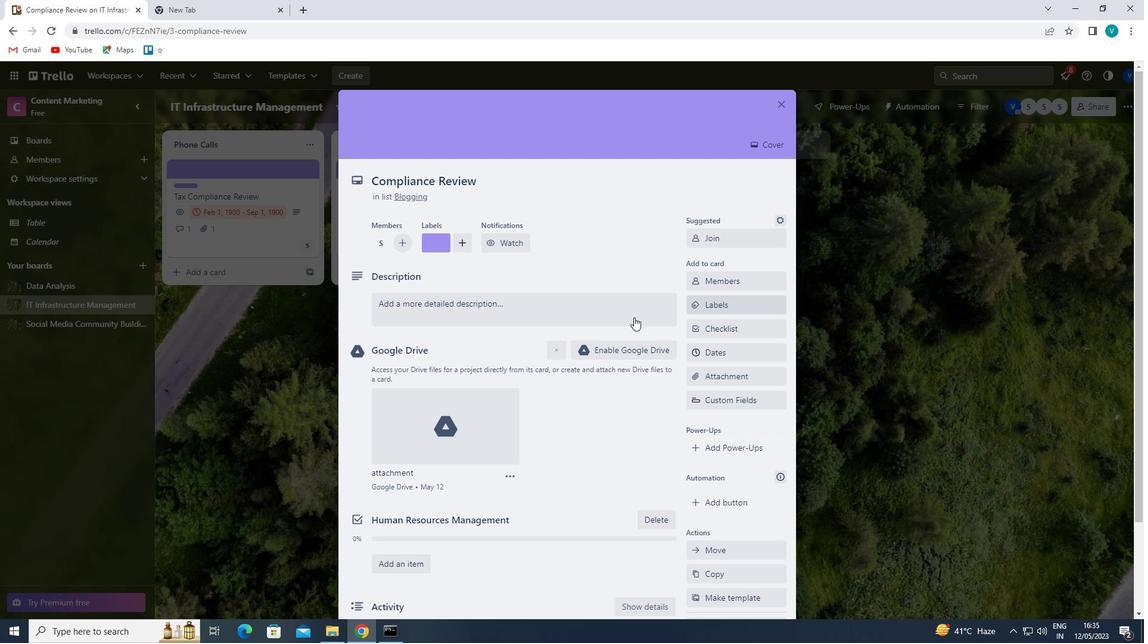 
Action: Mouse pressed left at (512, 313)
Screenshot: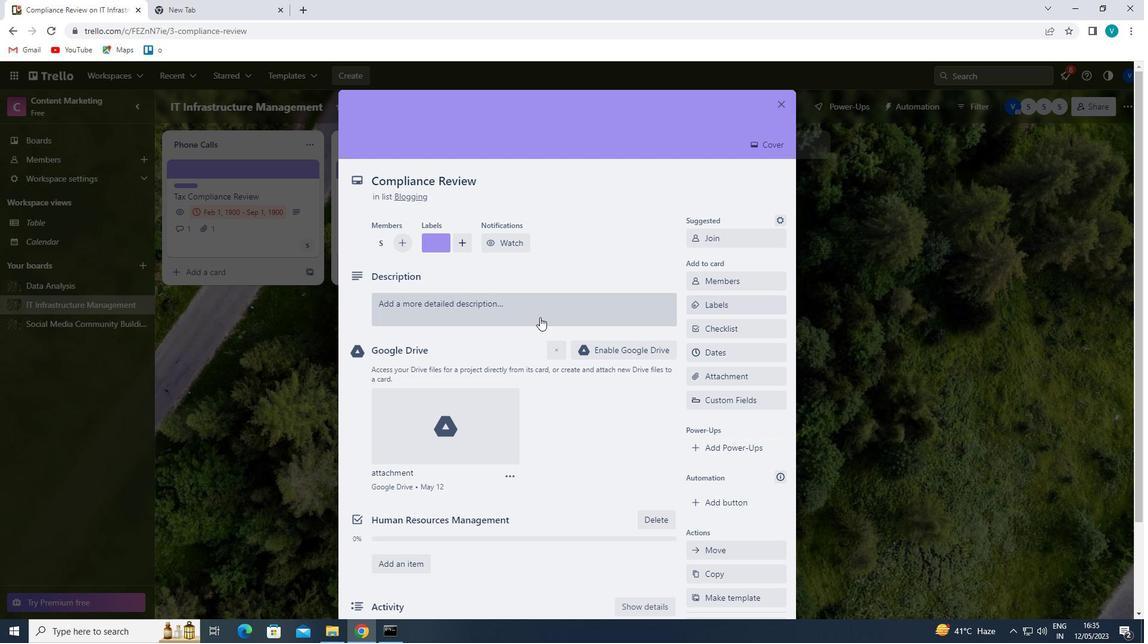 
Action: Key pressed '<Key.shift>DEVELOP<Key.space>AND<Key.space>LAUNCH<Key.space>NEW<Key.space>CUSTOMER<Key.space>LOYALTY<Key.space>PROGRAM'
Screenshot: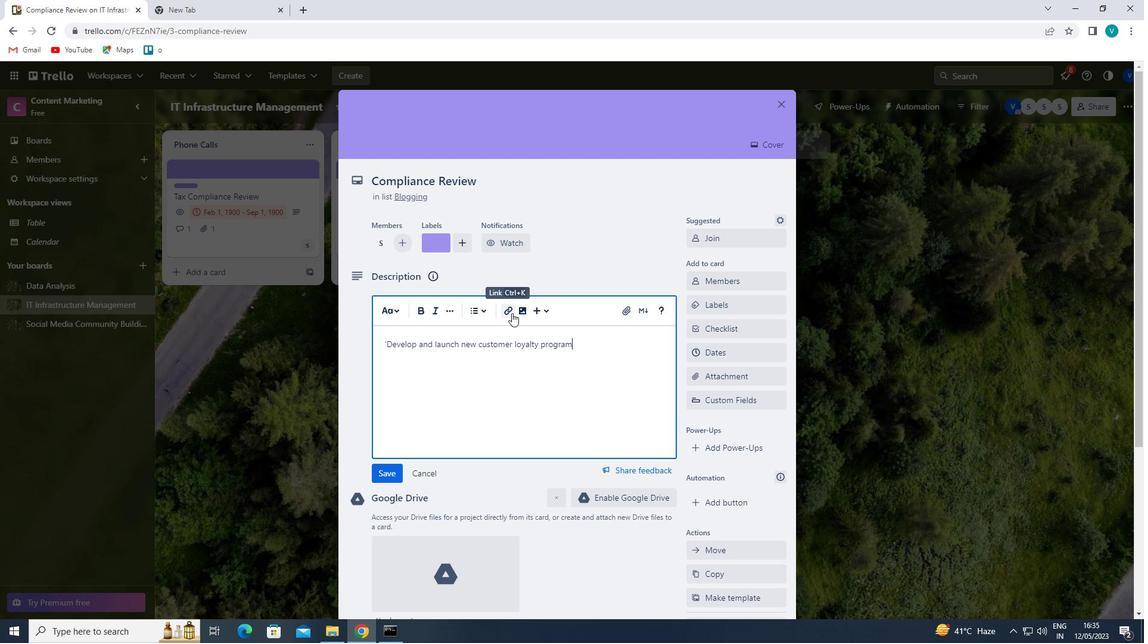 
Action: Mouse moved to (389, 474)
Screenshot: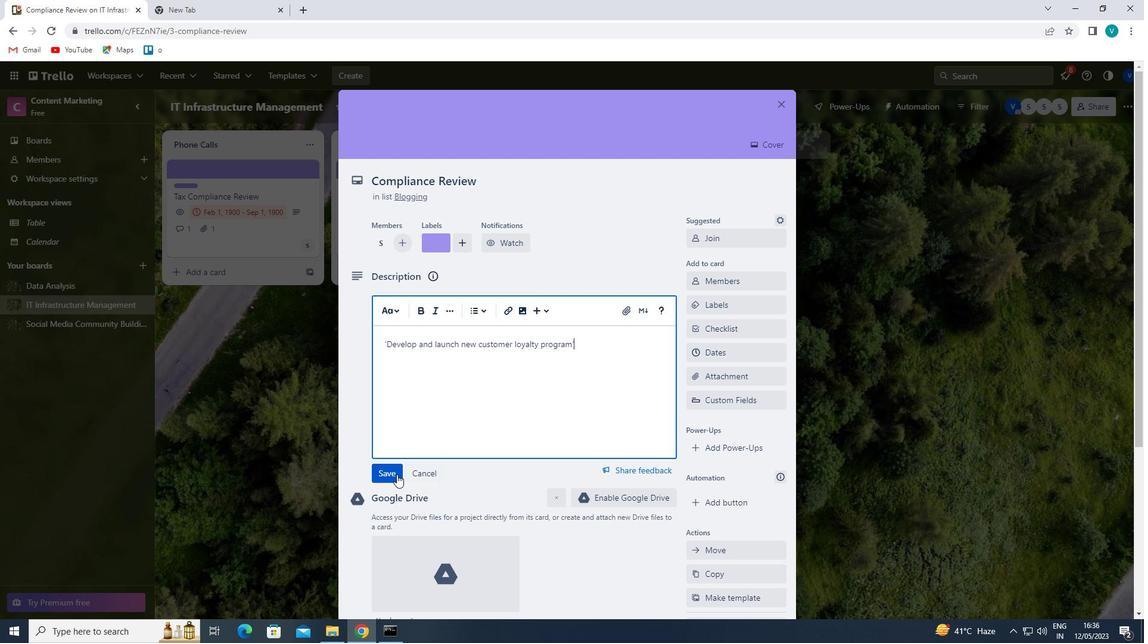 
Action: Mouse pressed left at (389, 474)
Screenshot: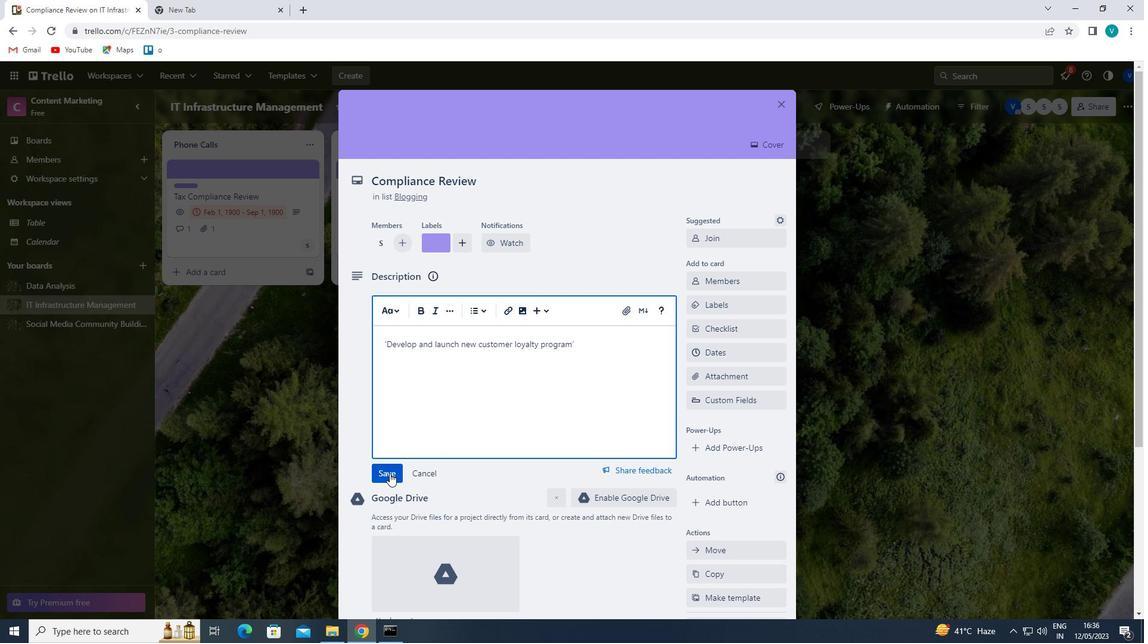 
Action: Mouse scrolled (389, 473) with delta (0, 0)
Screenshot: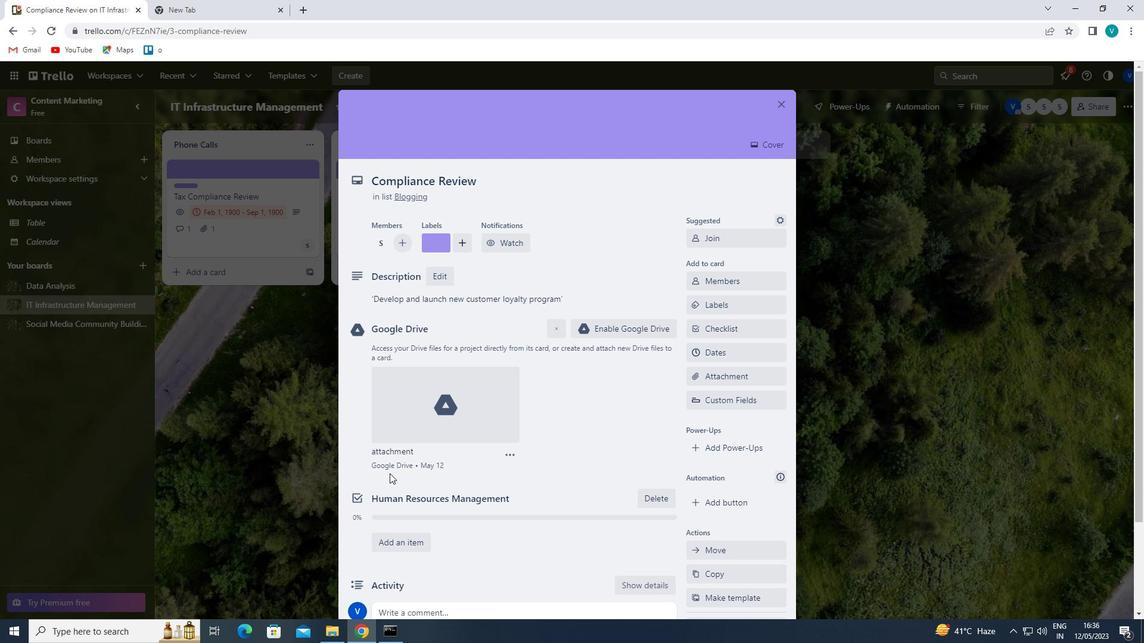 
Action: Mouse scrolled (389, 473) with delta (0, 0)
Screenshot: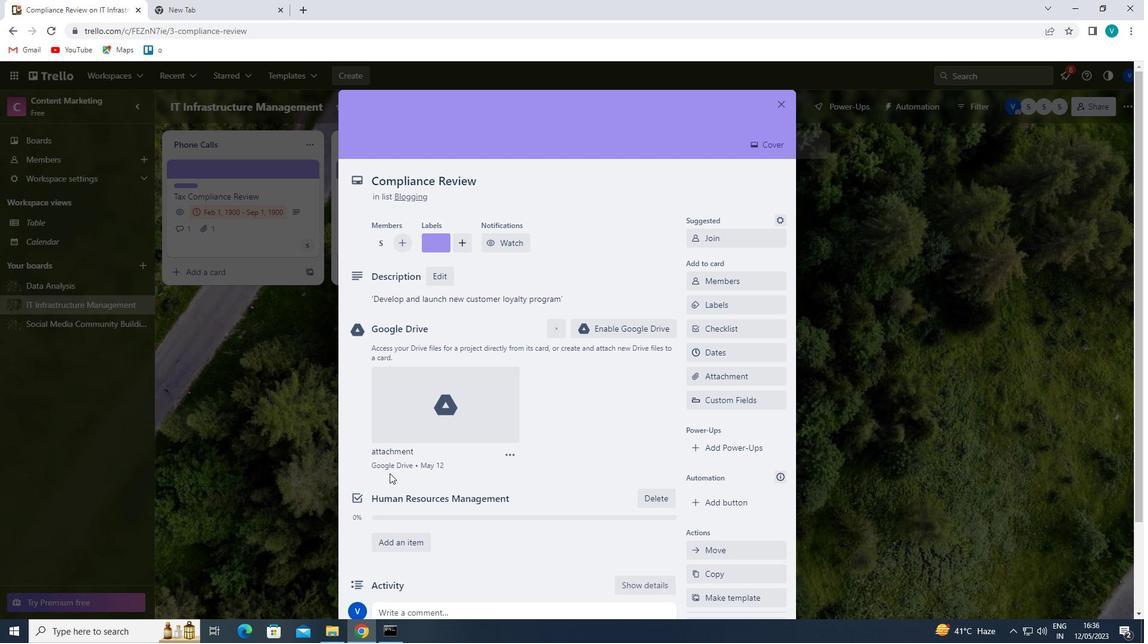 
Action: Mouse scrolled (389, 473) with delta (0, 0)
Screenshot: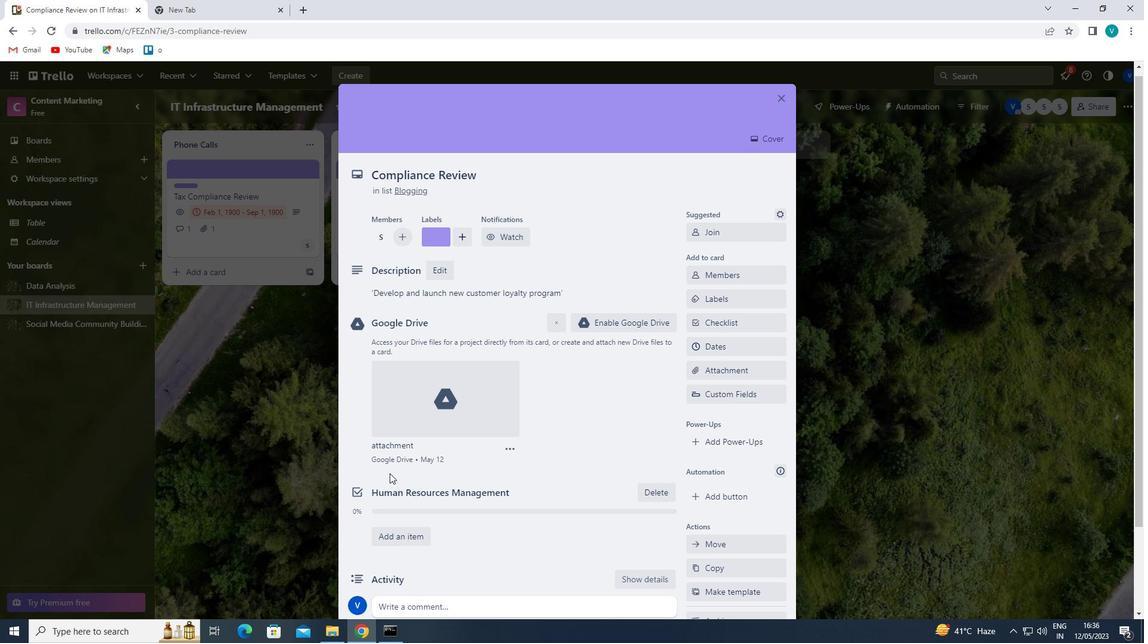 
Action: Mouse moved to (392, 502)
Screenshot: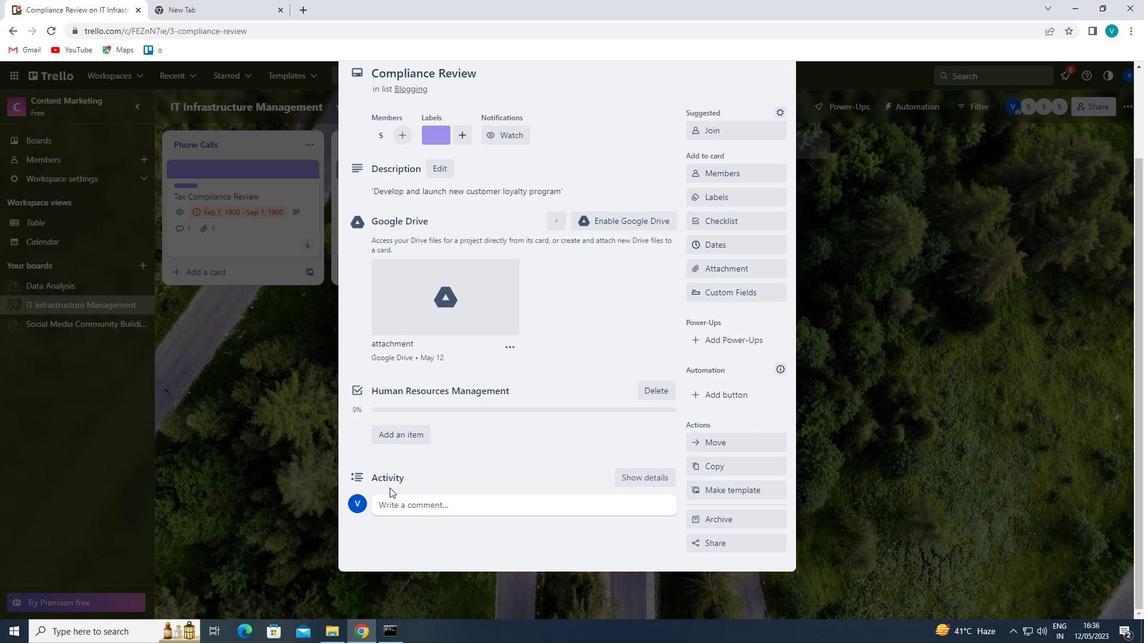 
Action: Mouse pressed left at (392, 502)
Screenshot: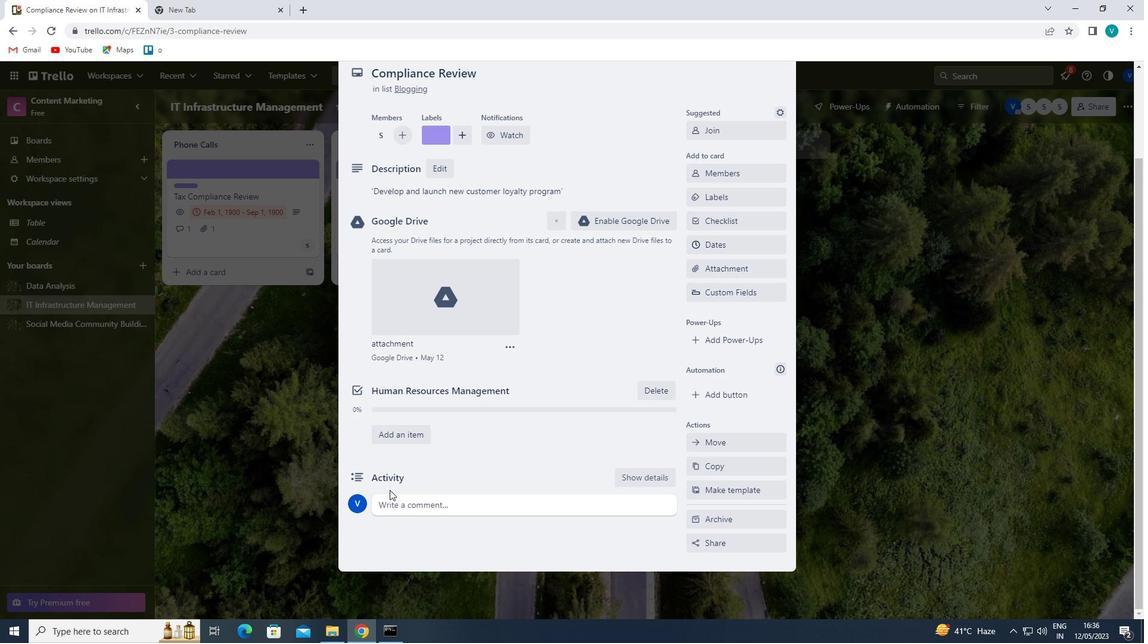 
Action: Key pressed '<Key.shift>THIS<Key.backspace><Key.backspace><Key.backspace>HIS<Key.space>R<Key.backspace>TASK<Key.space>[<Key.backspace>PRESENTS<Key.space>AN<Key.space>OPPORTUNITY<Key.space>R<Key.backspace>TO<Key.space>DEMONSTRATE<Key.space>OUR<Key.space>PROBLEM-SOLVING<Key.space>SKILLS,<Key.space>FINDING<Key.space>CREATIVE<Key.space>SOLUTIUONS<Key.space><Key.backspace><Key.backspace><Key.backspace><Key.backspace><Key.backspace>ONS<Key.space>TO<Key.space>COMPLEX<Key.space>CHALLENGES.'
Screenshot: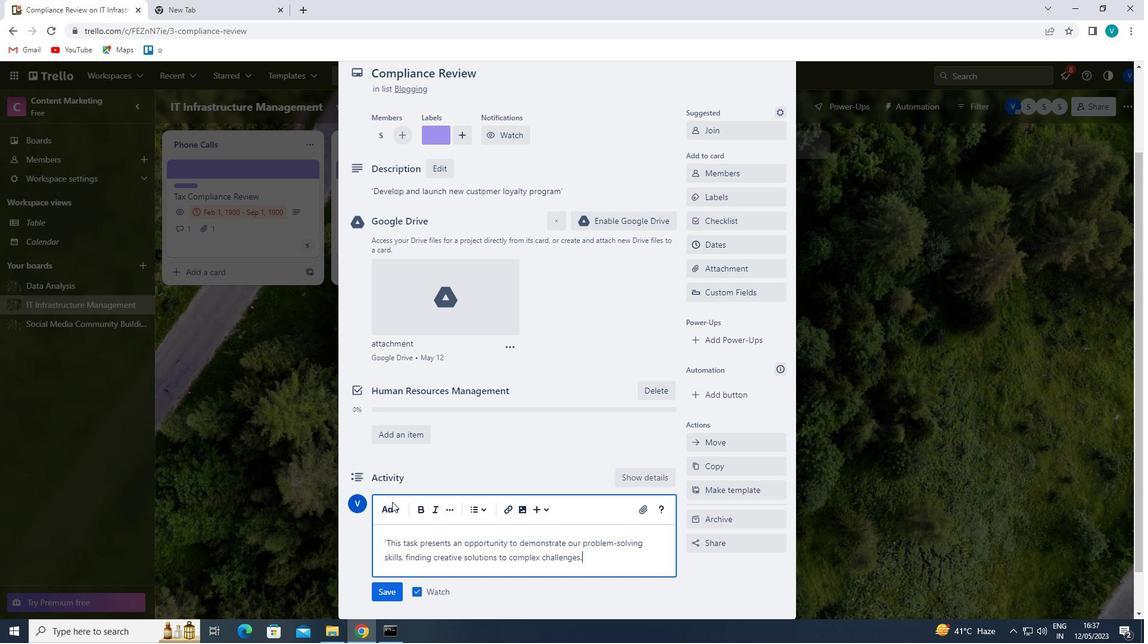 
Action: Mouse moved to (395, 590)
Screenshot: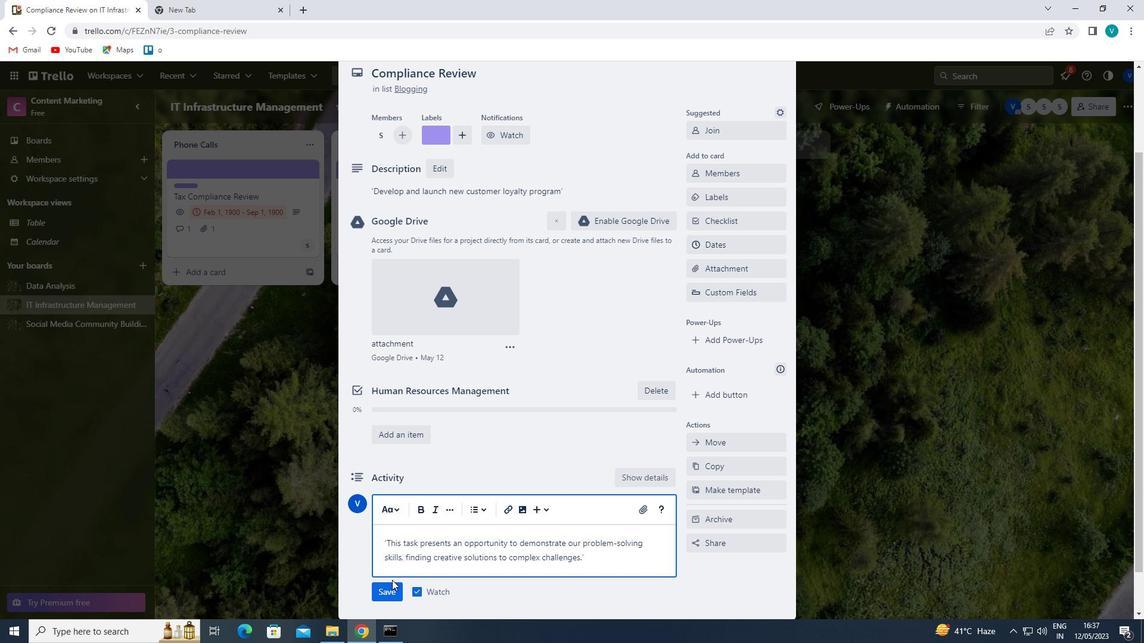 
Action: Mouse pressed left at (395, 590)
Screenshot: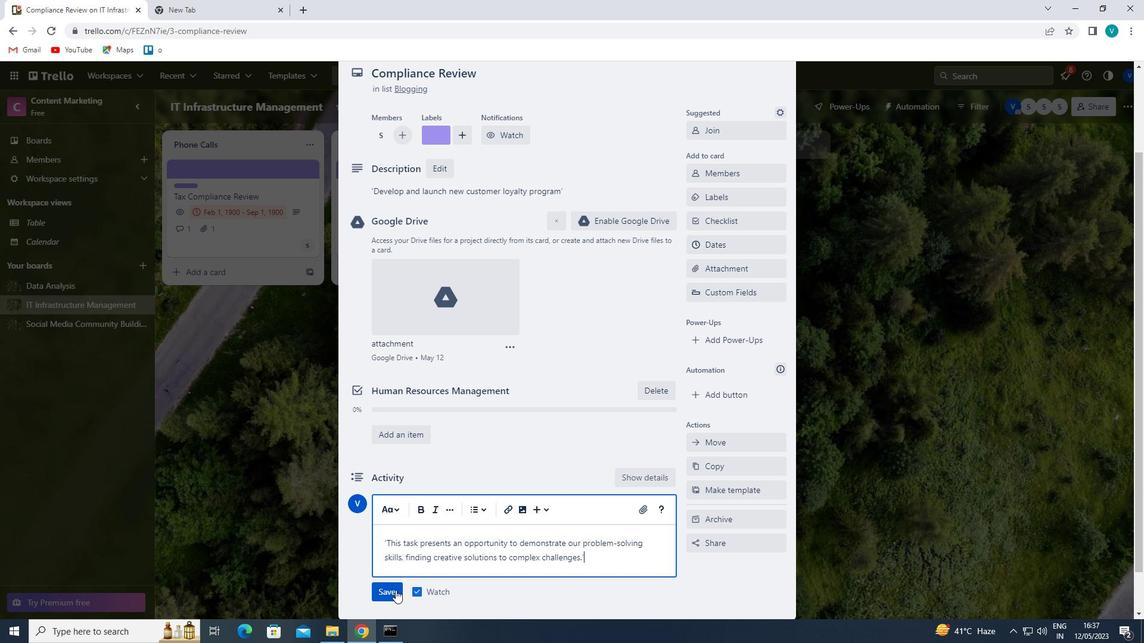 
Action: Mouse moved to (714, 242)
Screenshot: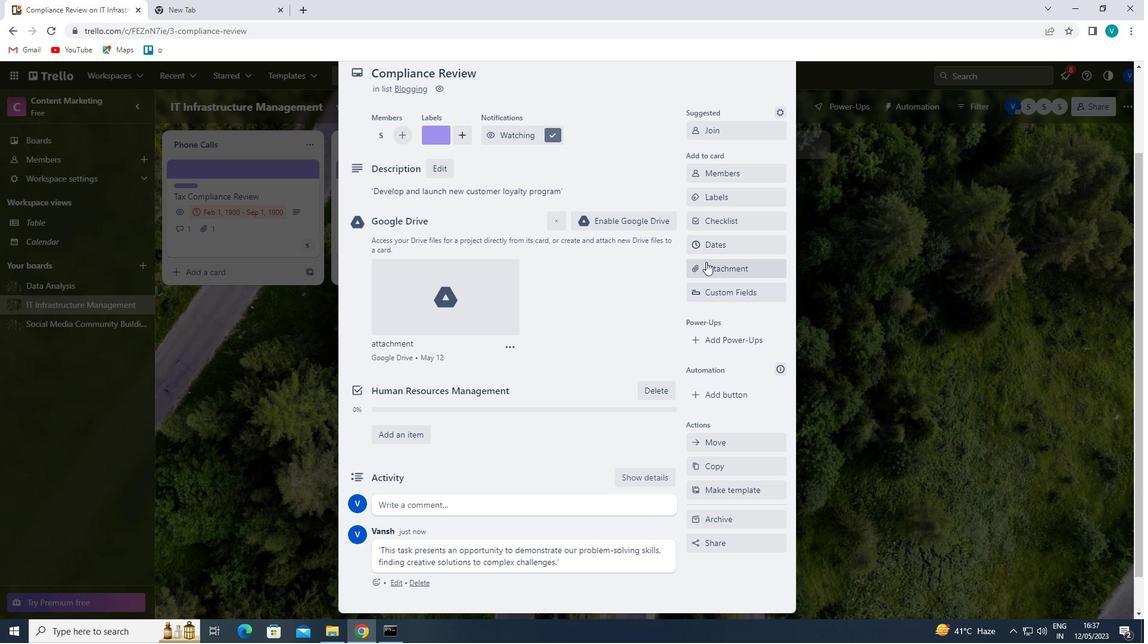 
Action: Mouse pressed left at (714, 242)
Screenshot: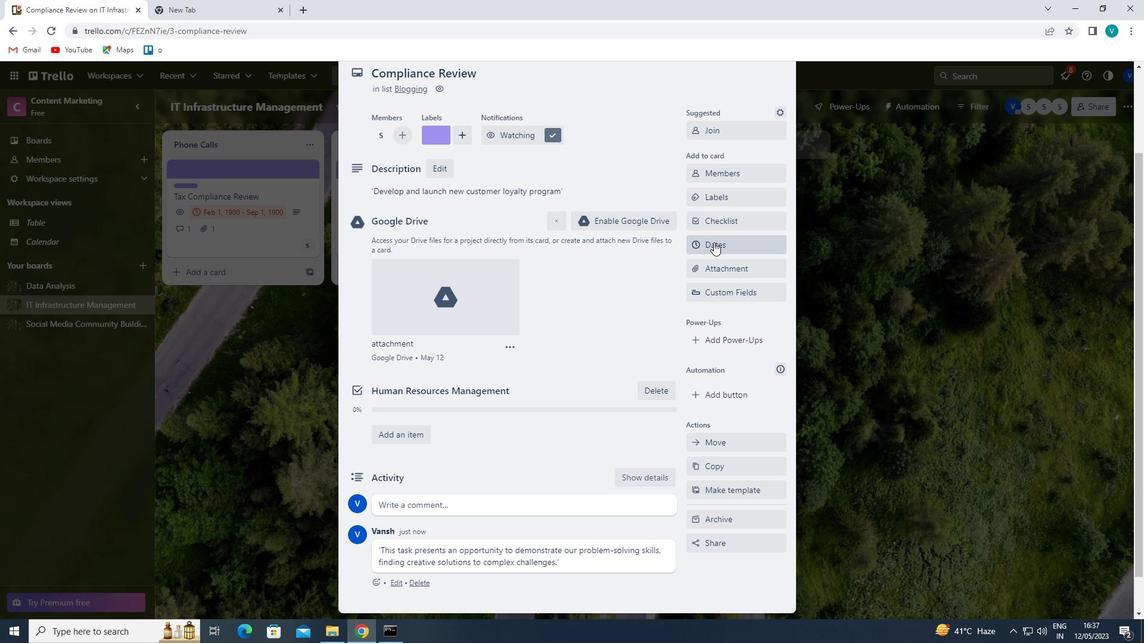
Action: Mouse moved to (699, 325)
Screenshot: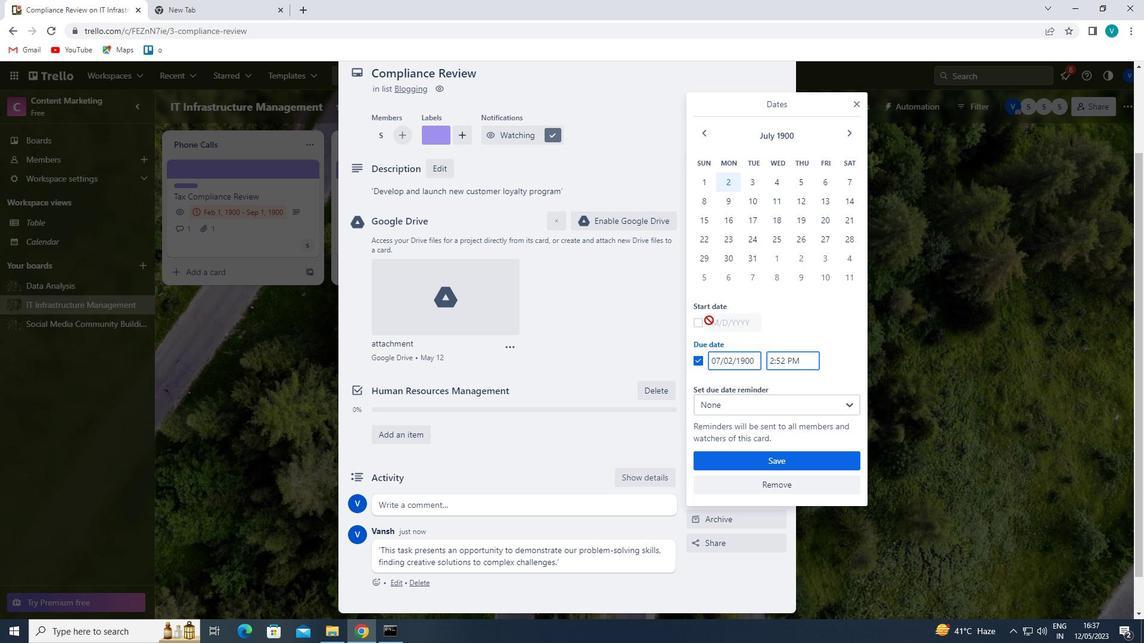 
Action: Mouse pressed left at (699, 325)
Screenshot: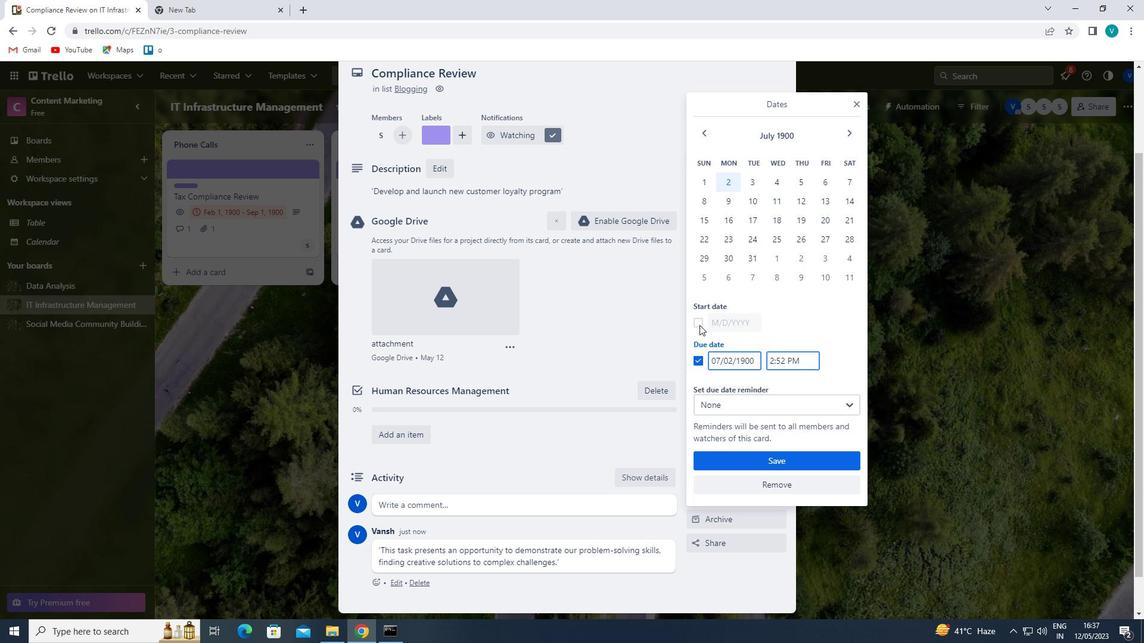 
Action: Mouse moved to (721, 320)
Screenshot: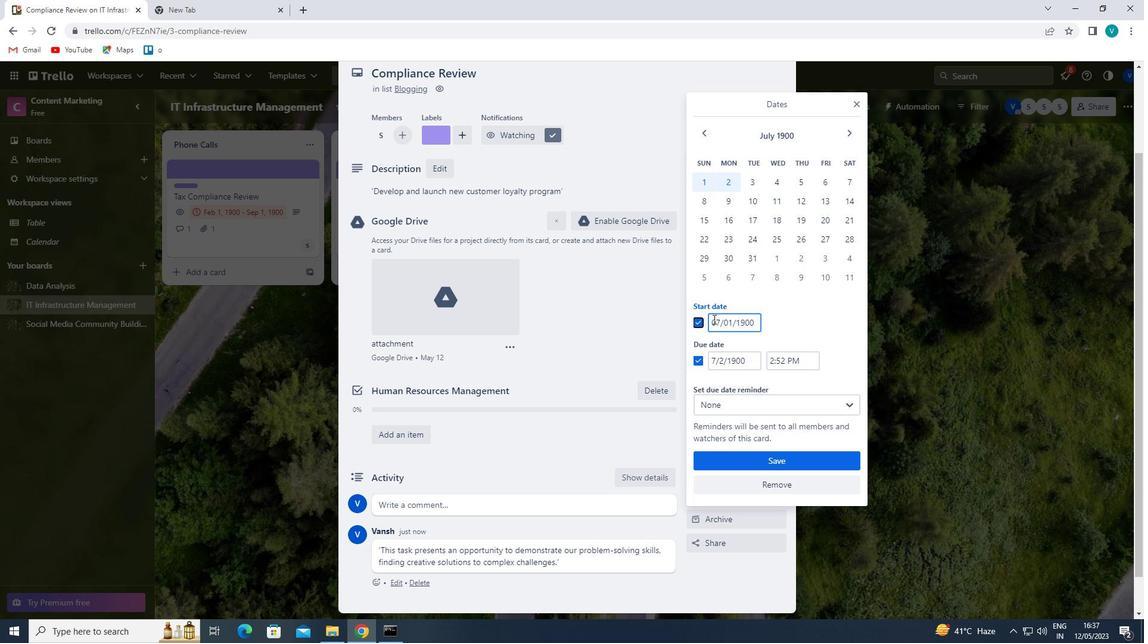 
Action: Mouse pressed left at (721, 320)
Screenshot: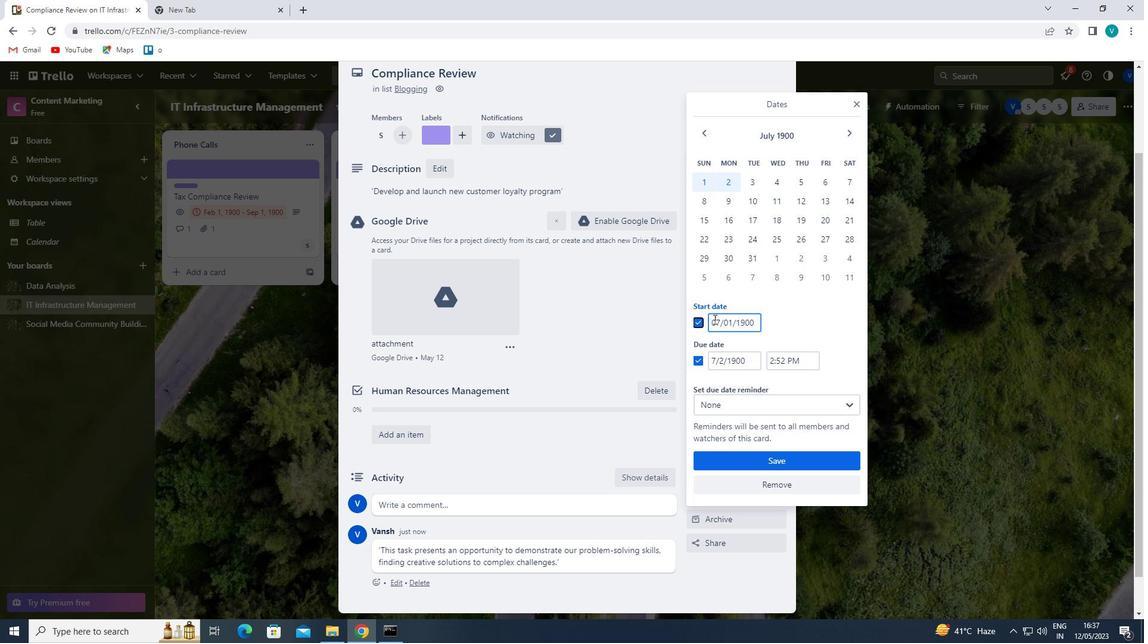 
Action: Mouse moved to (717, 322)
Screenshot: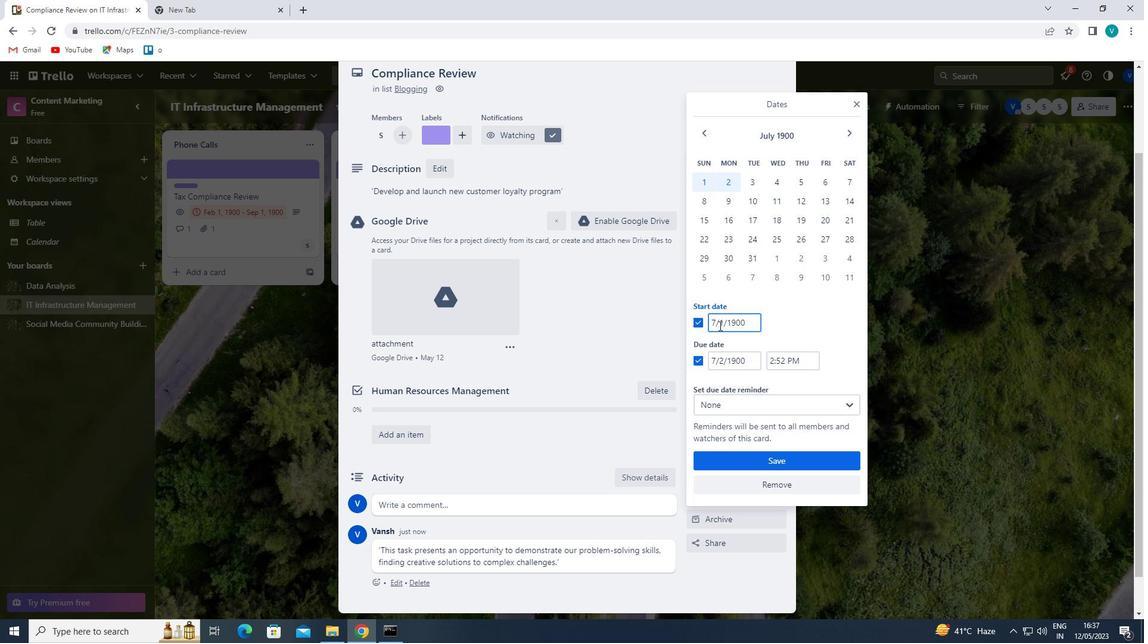 
Action: Mouse pressed left at (717, 322)
Screenshot: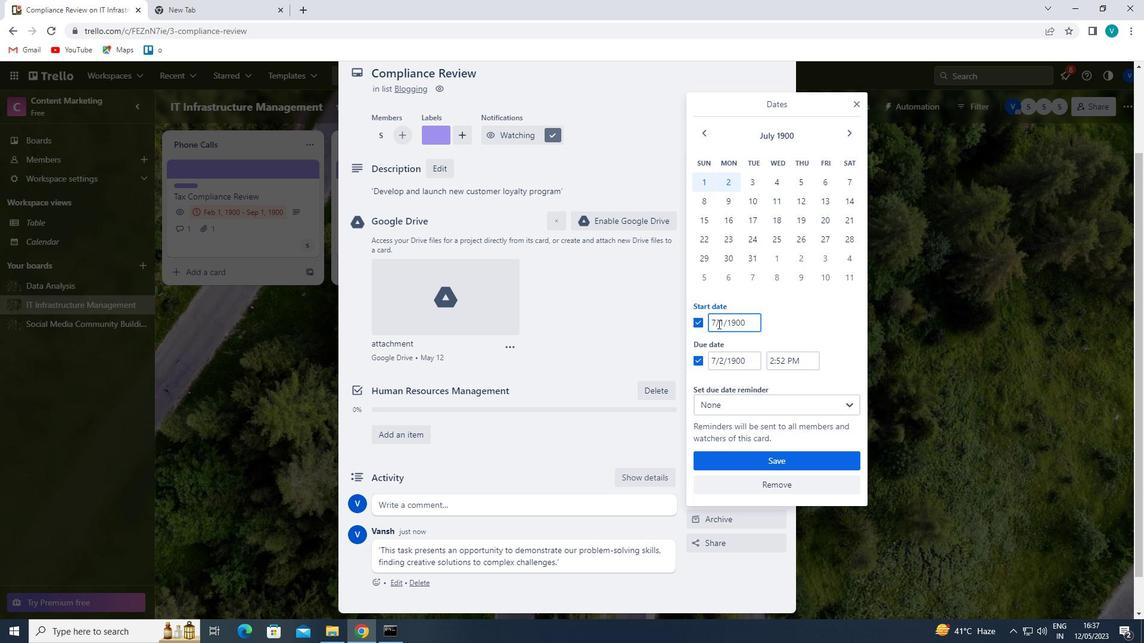 
Action: Mouse moved to (717, 321)
Screenshot: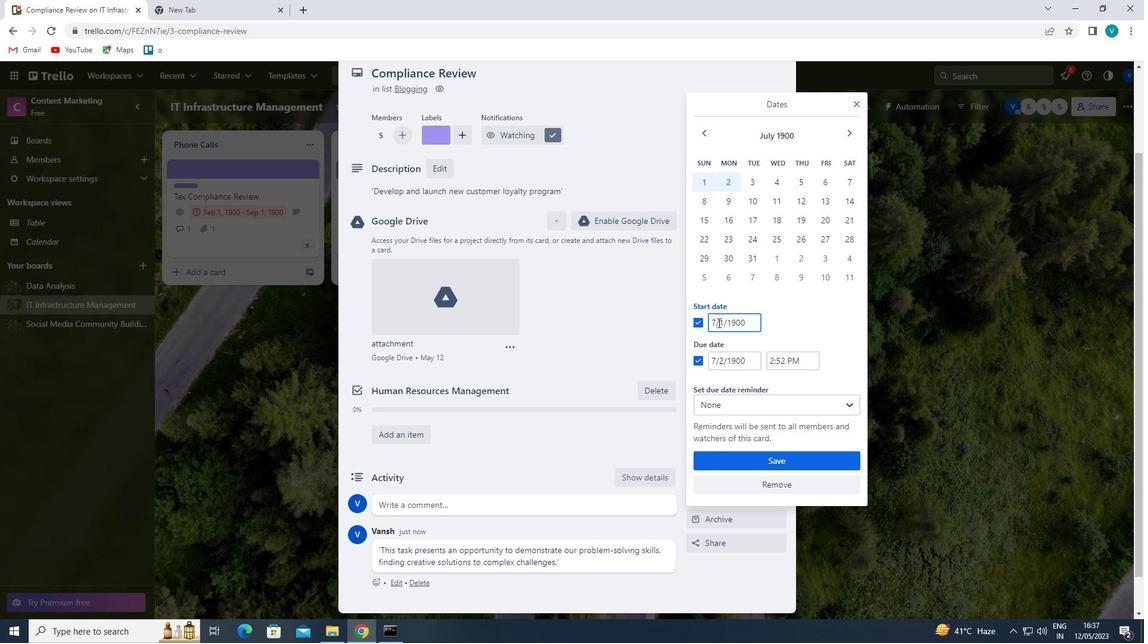 
Action: Key pressed <Key.backspace>8
Screenshot: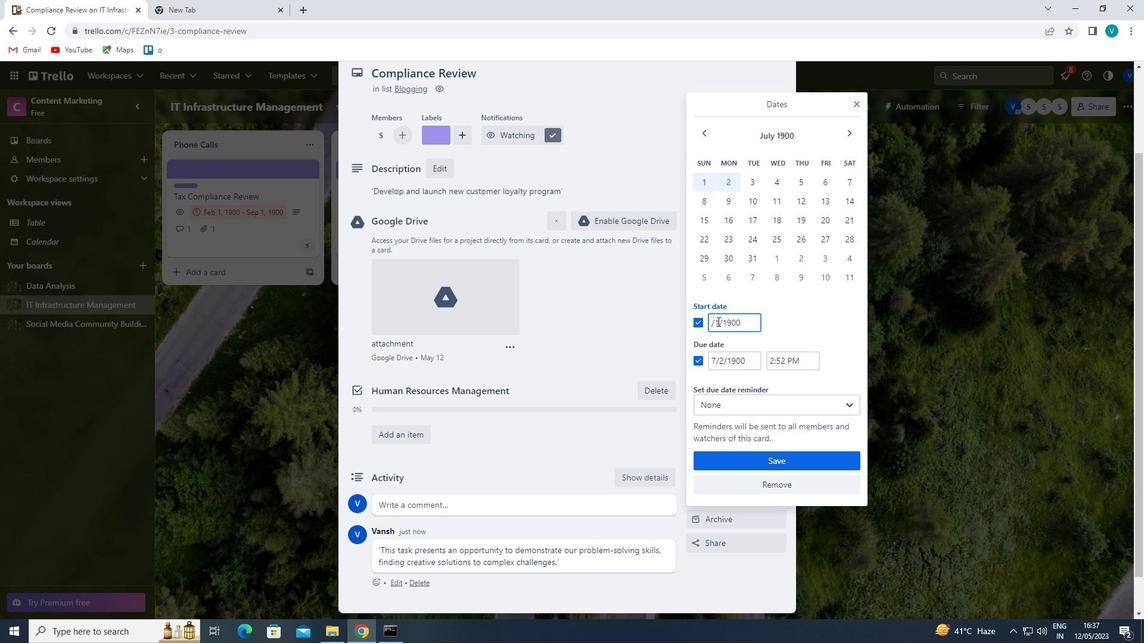 
Action: Mouse moved to (716, 363)
Screenshot: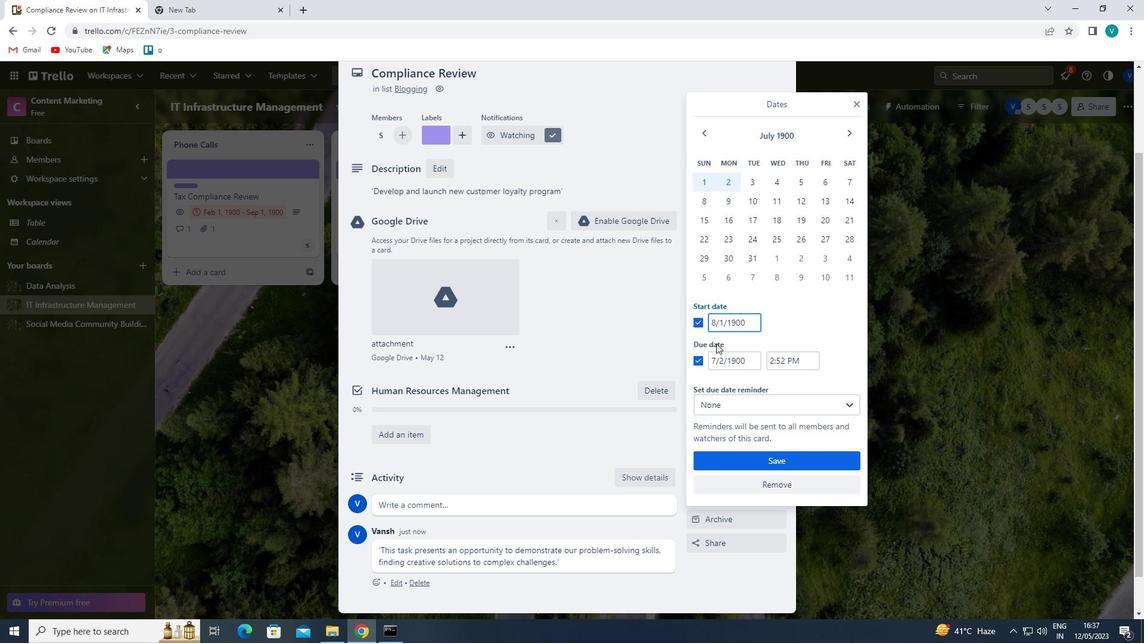 
Action: Mouse pressed left at (716, 363)
Screenshot: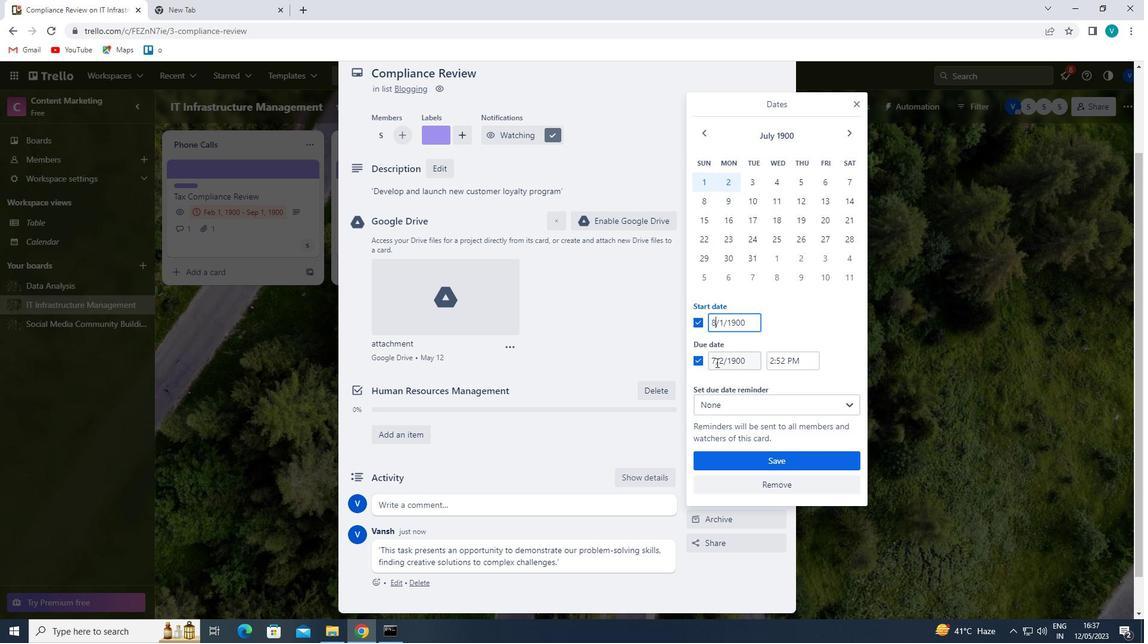 
Action: Key pressed <Key.backspace>
Screenshot: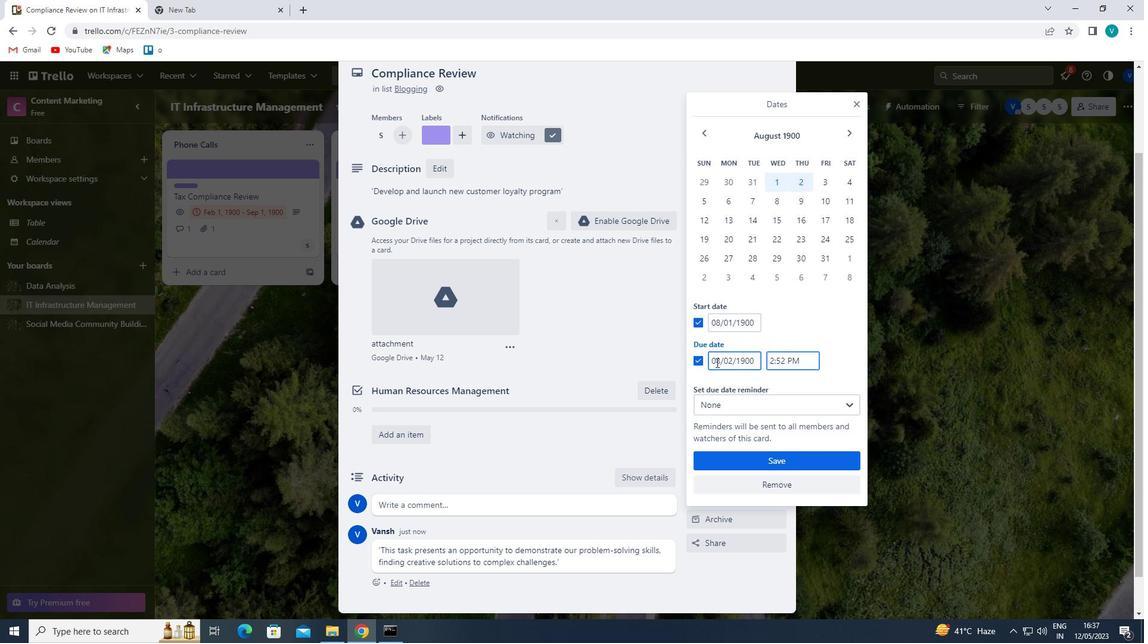 
Action: Mouse moved to (716, 360)
Screenshot: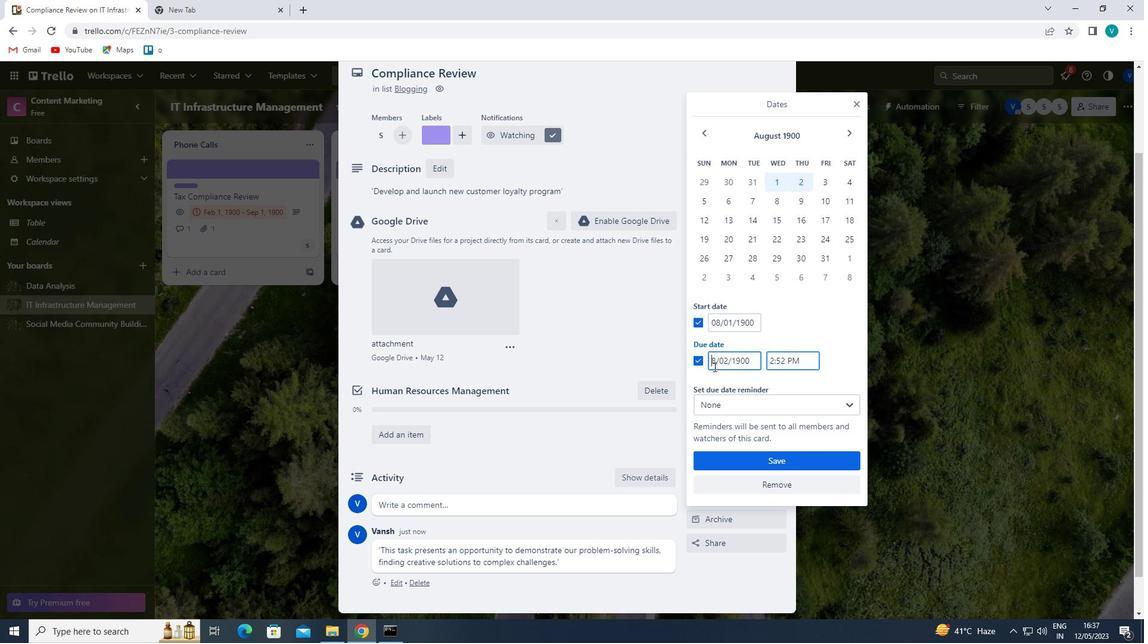 
Action: Mouse pressed left at (716, 360)
Screenshot: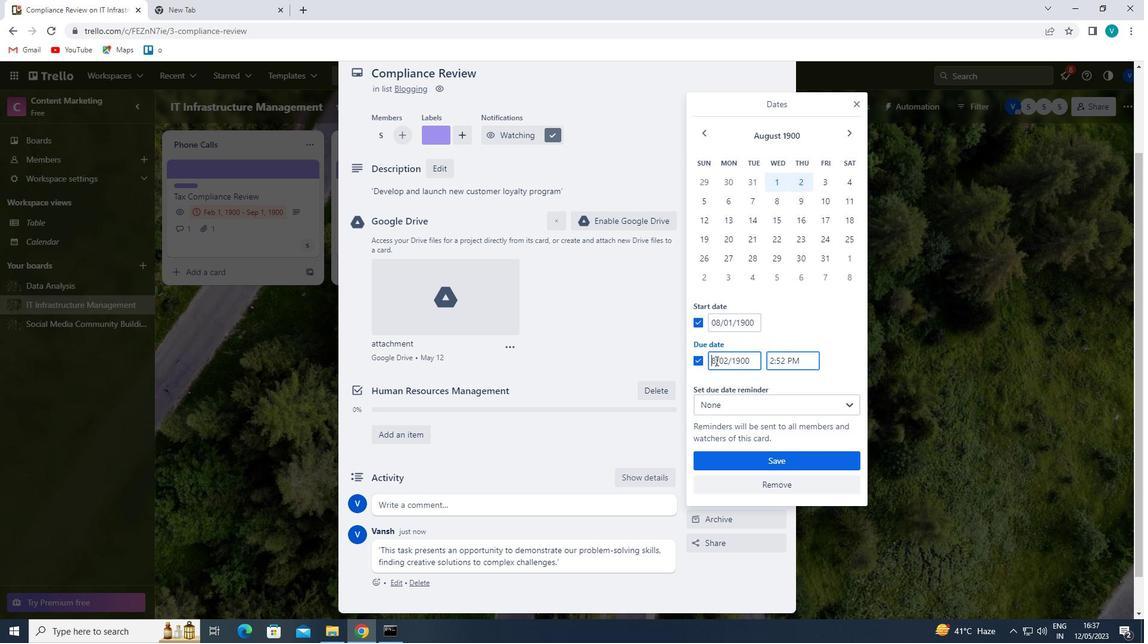 
Action: Key pressed <Key.backspace>15
Screenshot: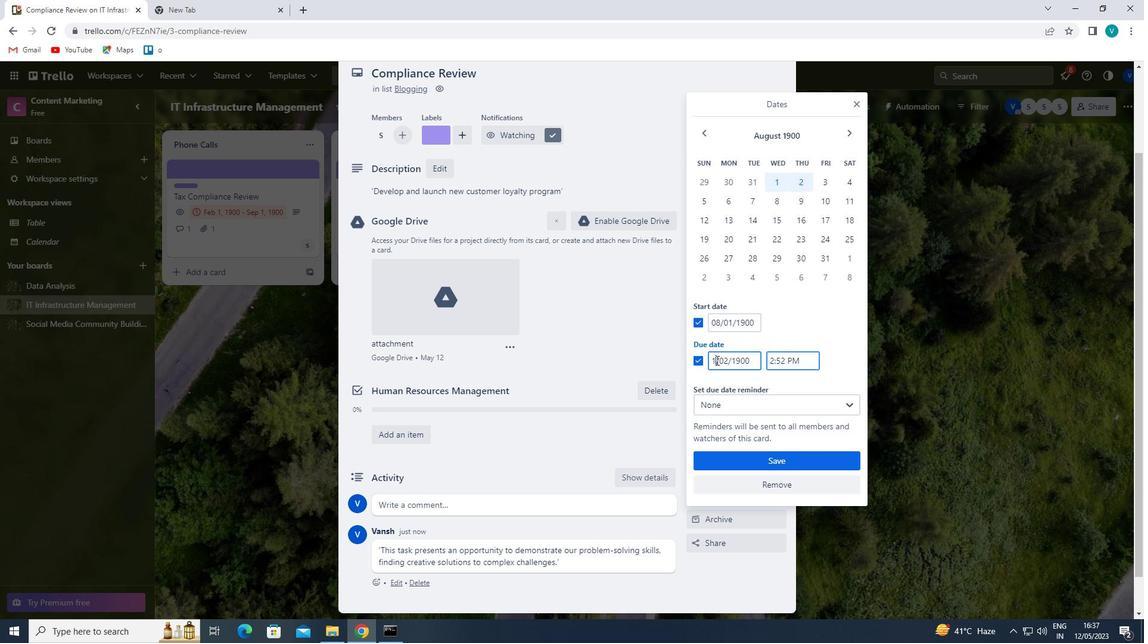 
Action: Mouse moved to (772, 456)
Screenshot: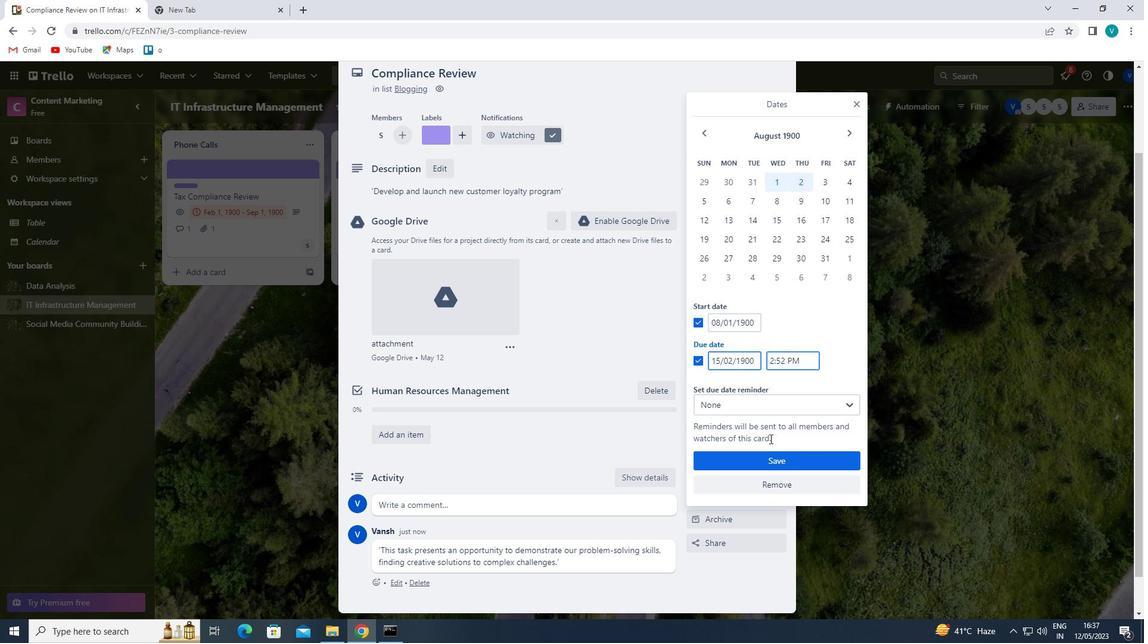 
Action: Mouse pressed left at (772, 456)
Screenshot: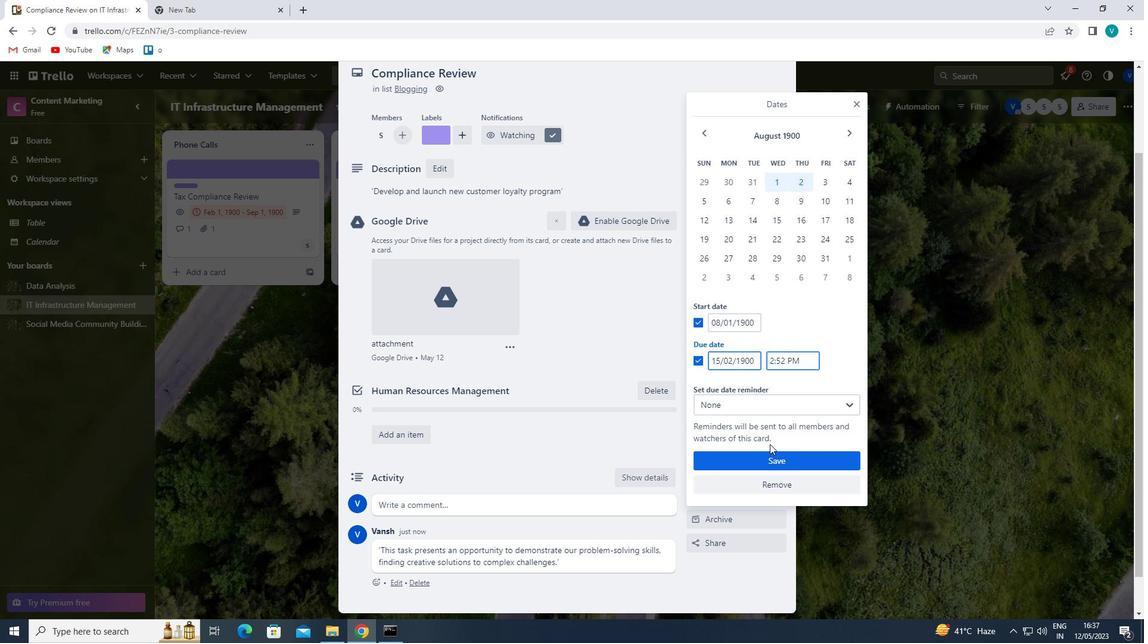 
Action: Mouse moved to (775, 220)
Screenshot: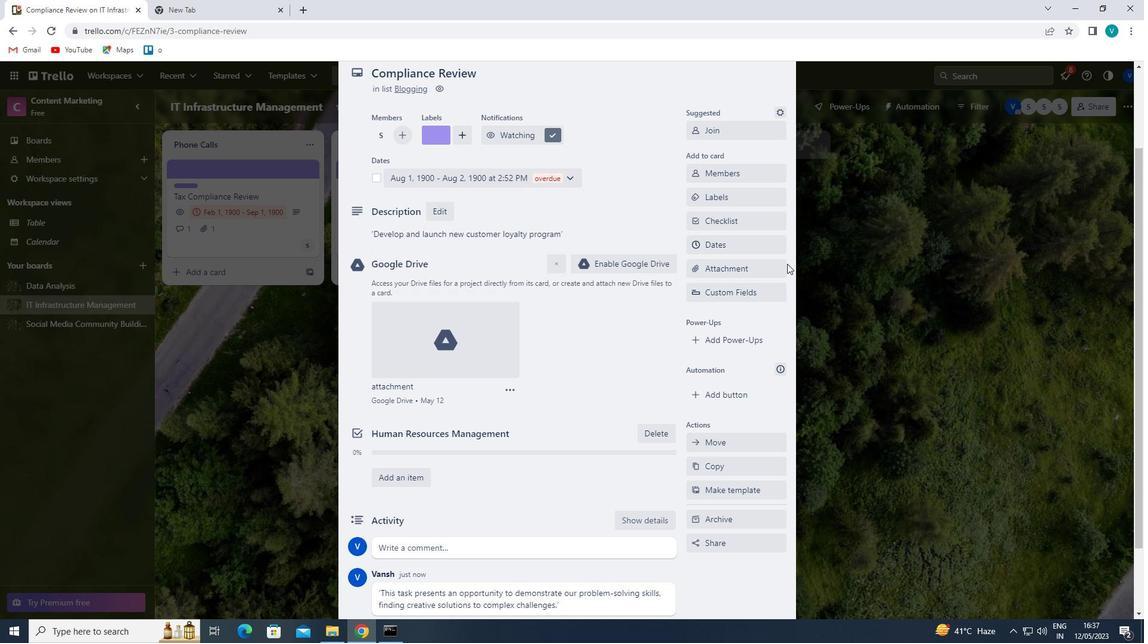 
Action: Mouse scrolled (775, 220) with delta (0, 0)
Screenshot: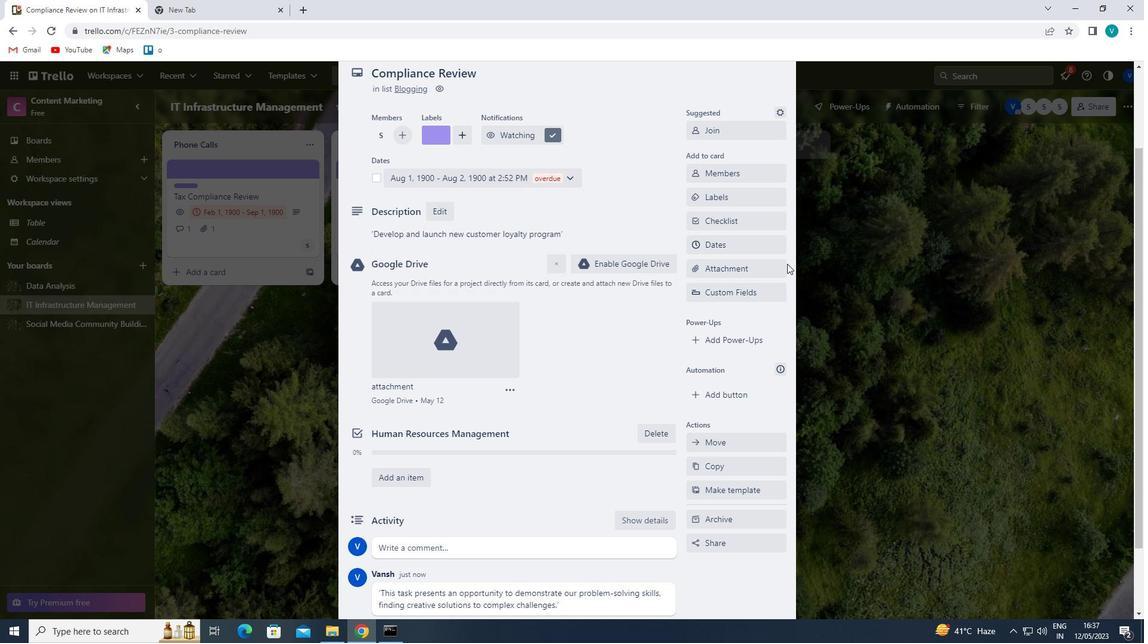 
Action: Mouse moved to (775, 219)
Screenshot: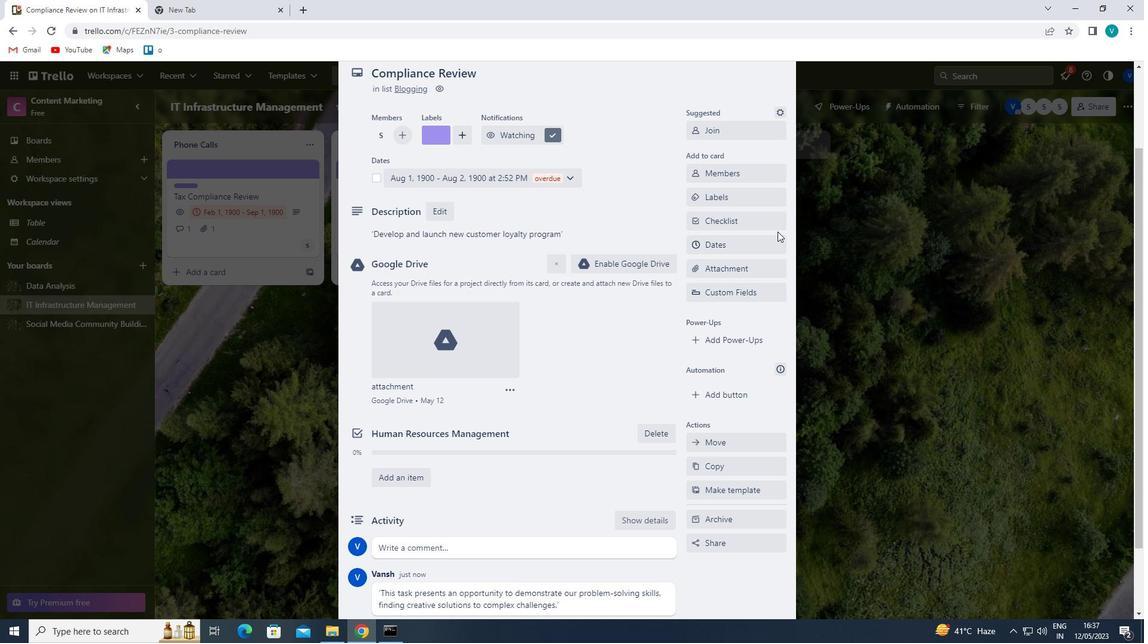 
Action: Mouse scrolled (775, 220) with delta (0, 0)
Screenshot: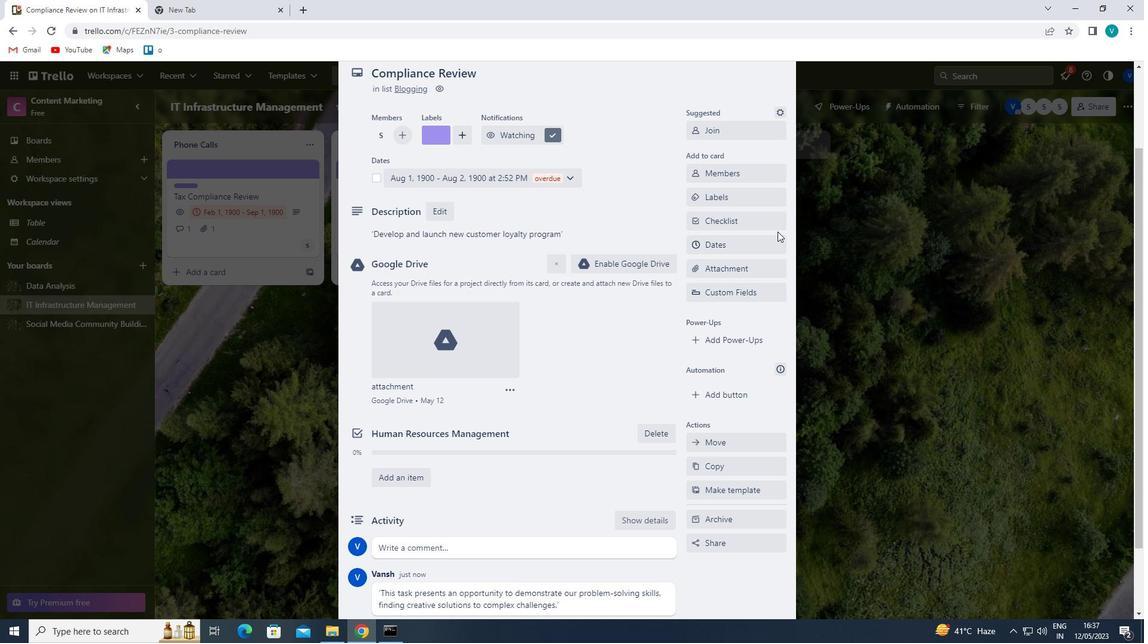 
Action: Mouse moved to (779, 104)
Screenshot: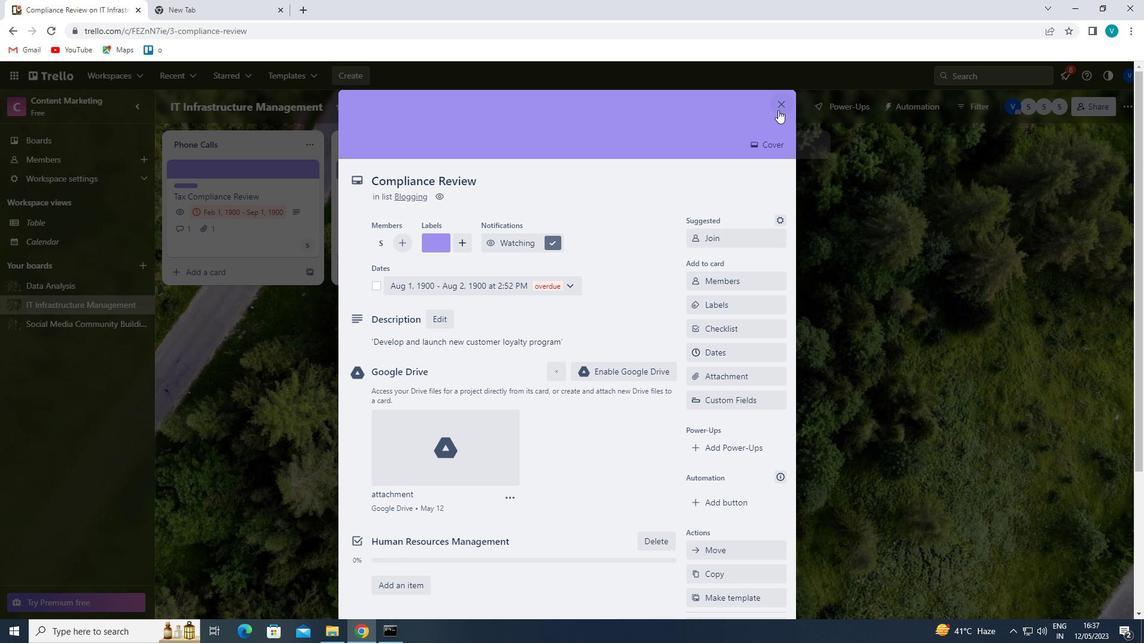 
